 Task: In the sheet Budget Analysis ToolFont size of heading  18 Font style of dataoswald 'Font size of data '9 Alignment of headline & dataAlign center.   Fill color in heading, Red Font color of dataIn the sheet   Pinnacle Sales log   book
Action: Mouse moved to (422, 183)
Screenshot: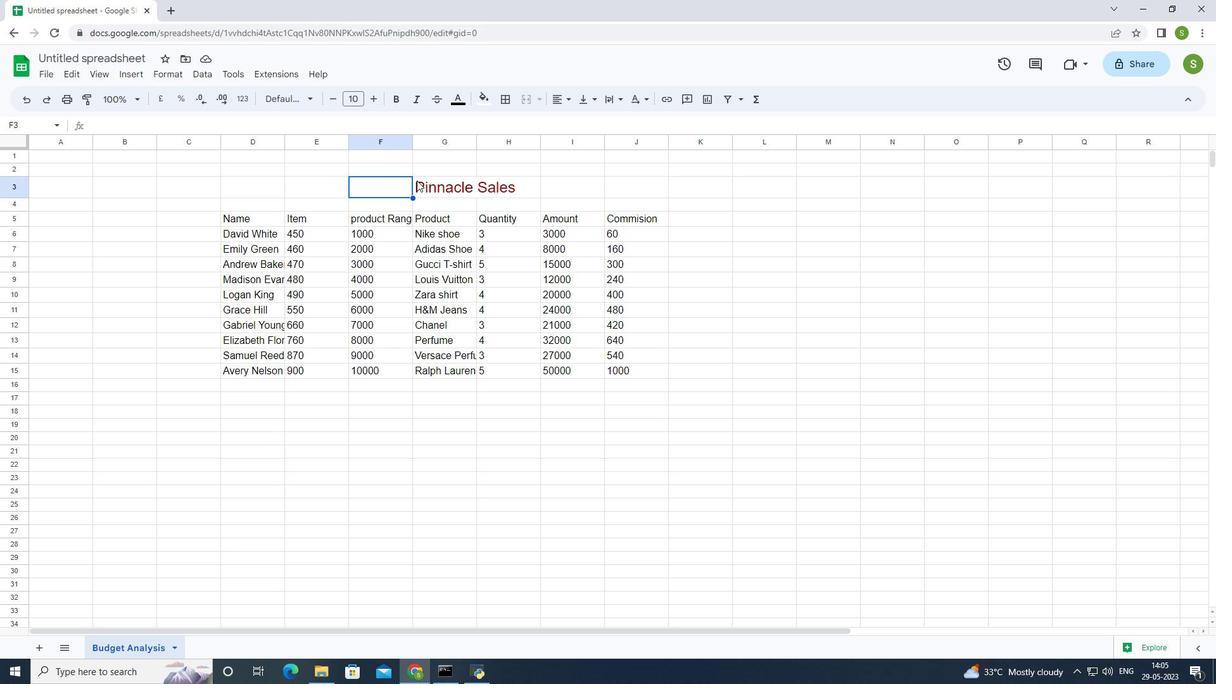 
Action: Mouse pressed left at (422, 183)
Screenshot: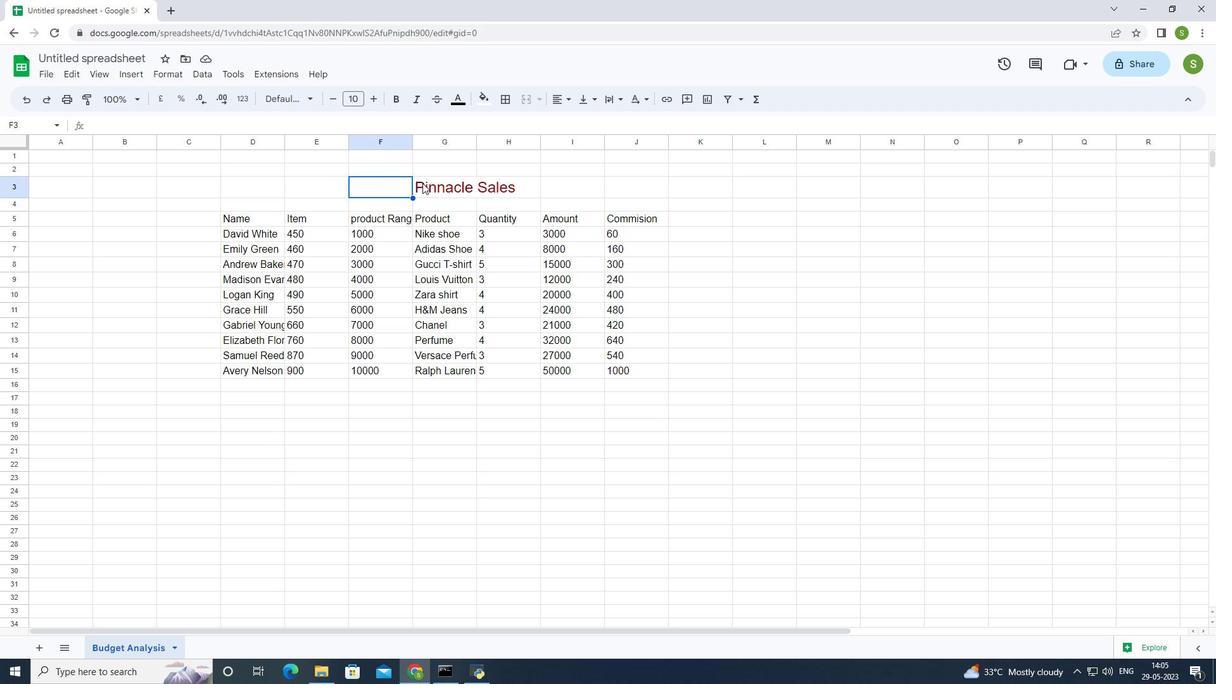 
Action: Mouse moved to (416, 178)
Screenshot: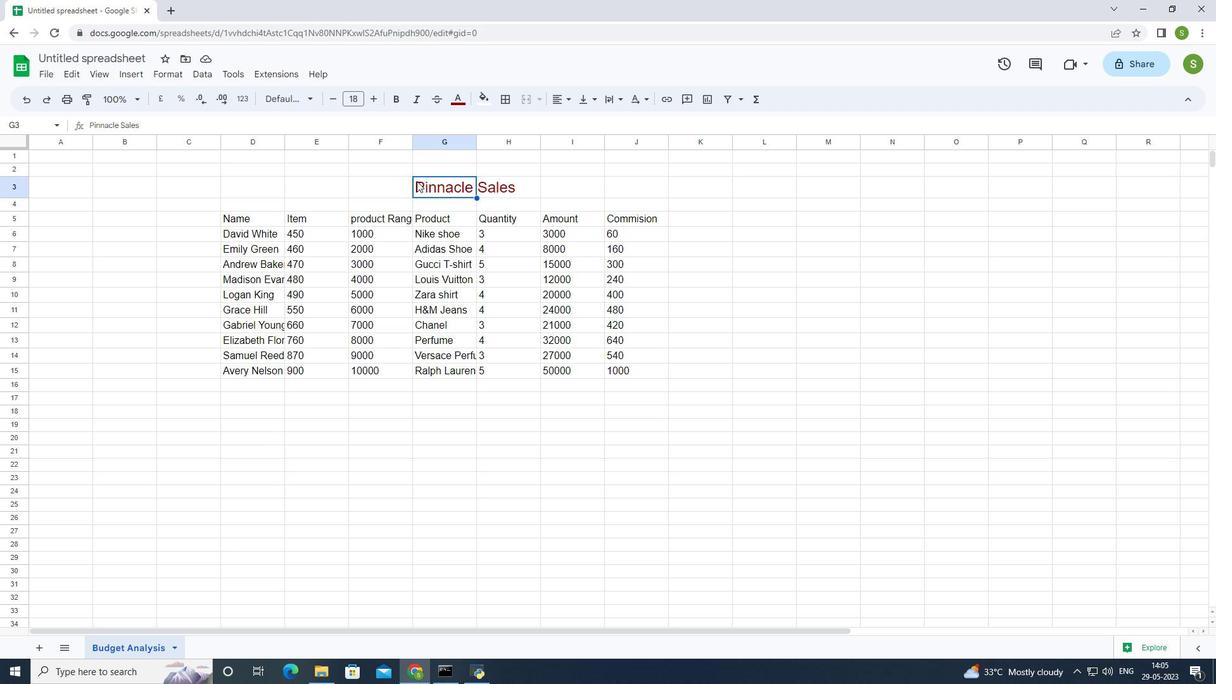 
Action: Mouse pressed left at (416, 178)
Screenshot: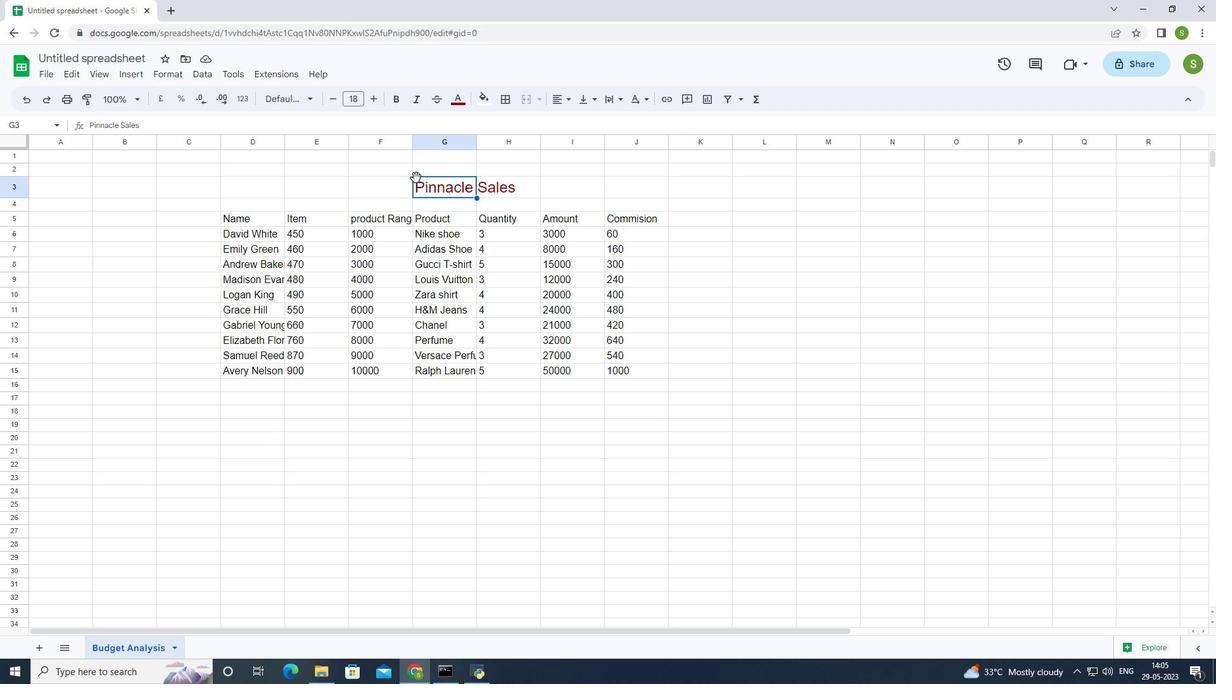 
Action: Mouse moved to (468, 190)
Screenshot: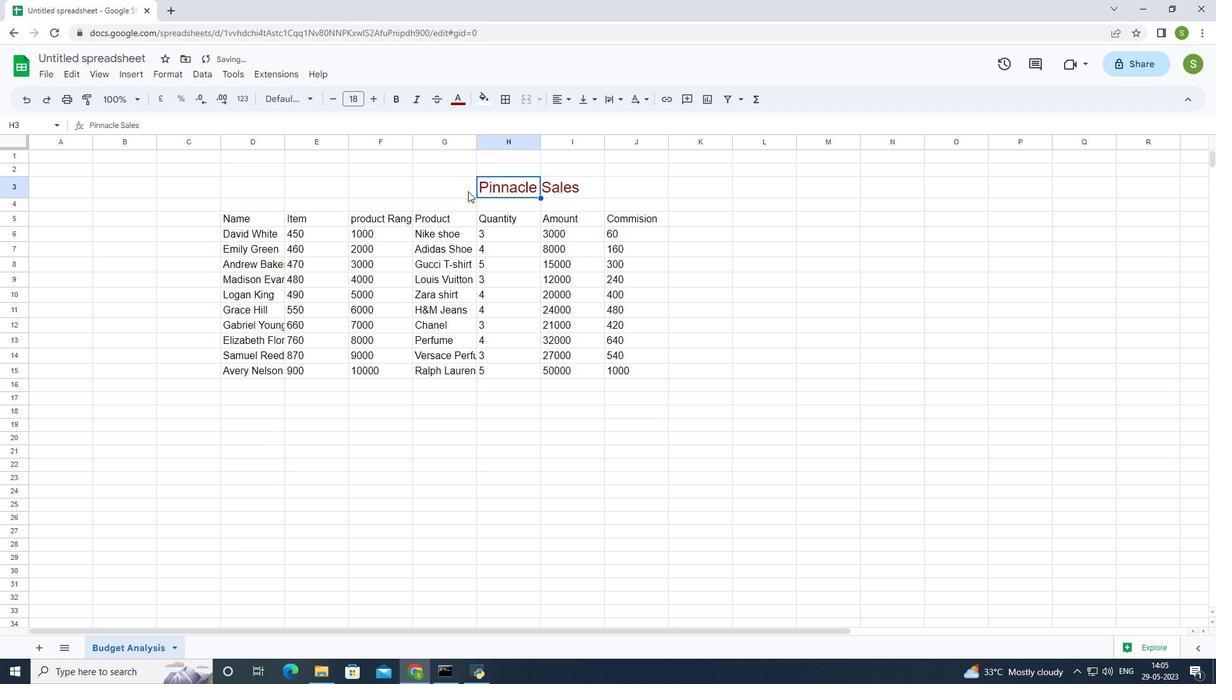 
Action: Key pressed ctrl+Z
Screenshot: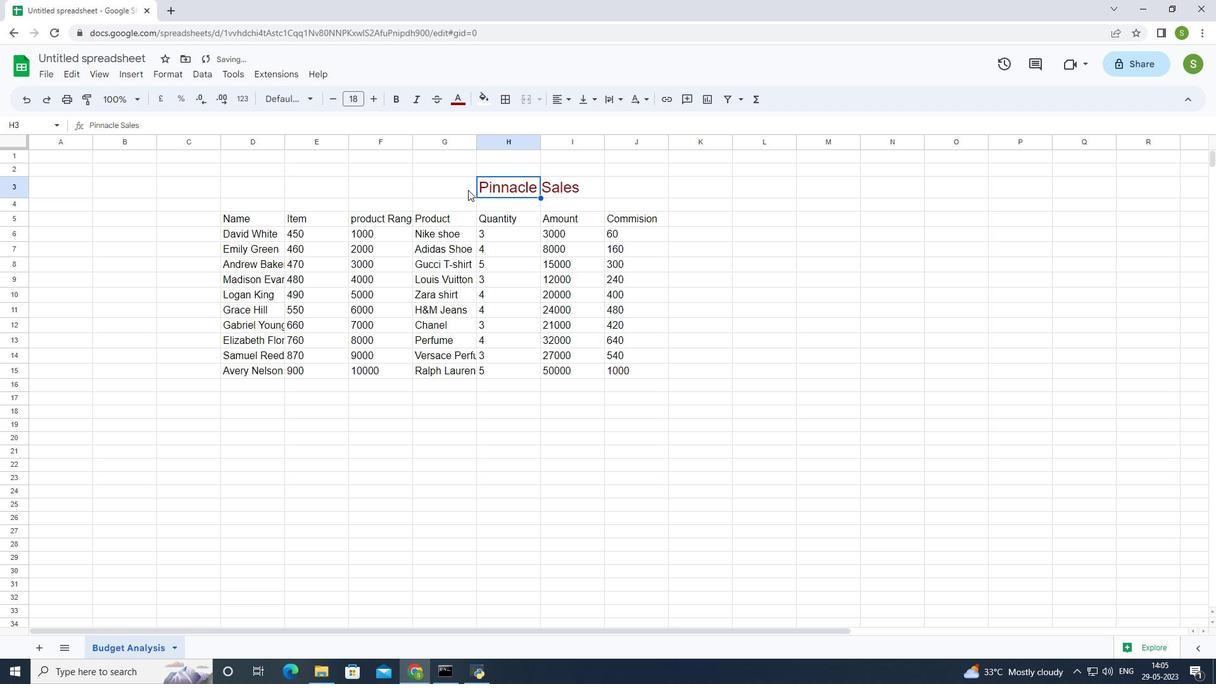 
Action: Mouse moved to (415, 177)
Screenshot: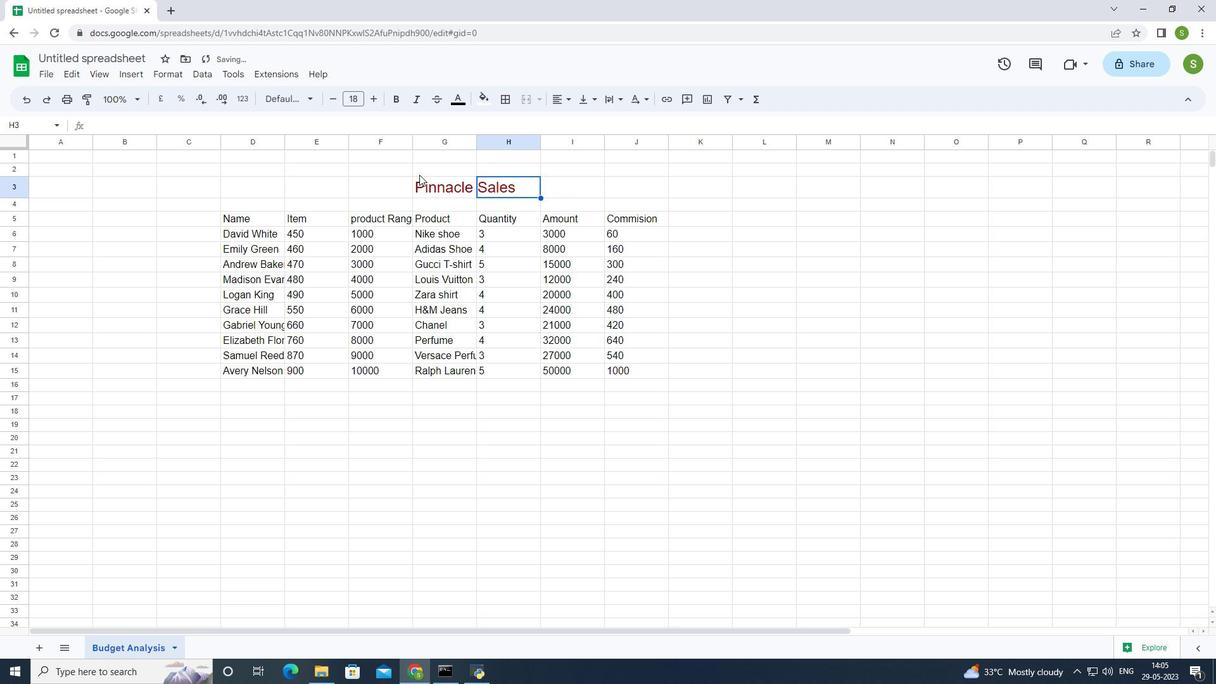 
Action: Mouse pressed left at (415, 177)
Screenshot: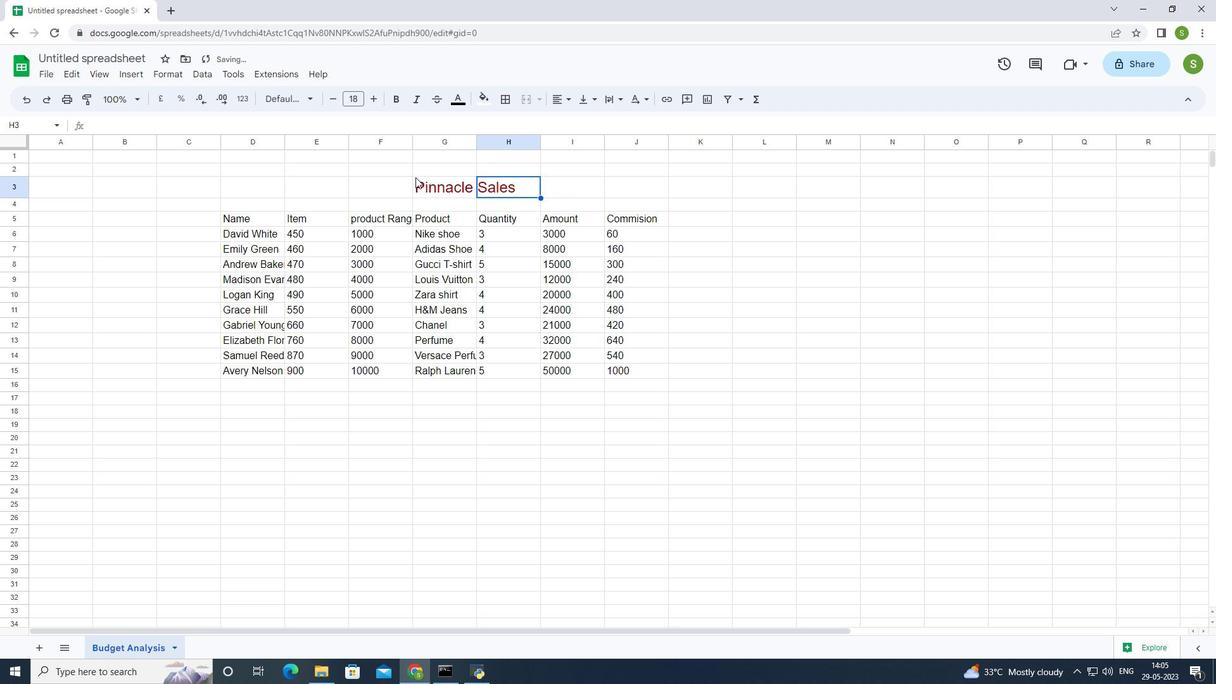 
Action: Mouse moved to (416, 179)
Screenshot: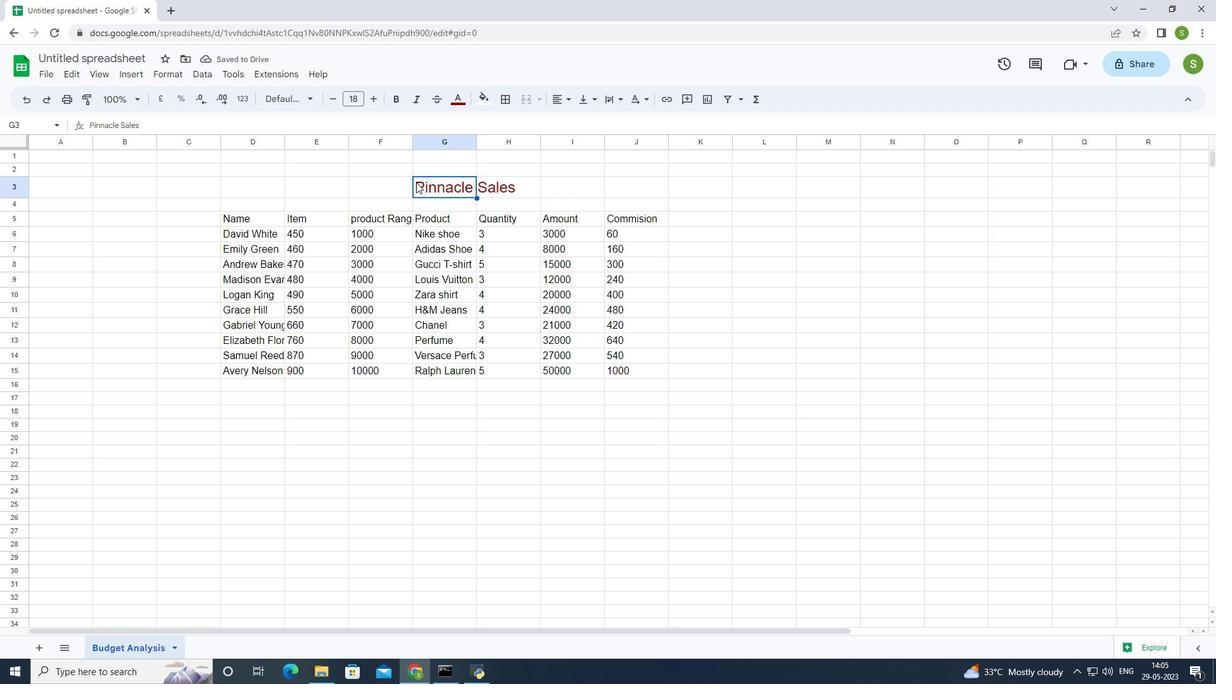 
Action: Mouse pressed left at (416, 179)
Screenshot: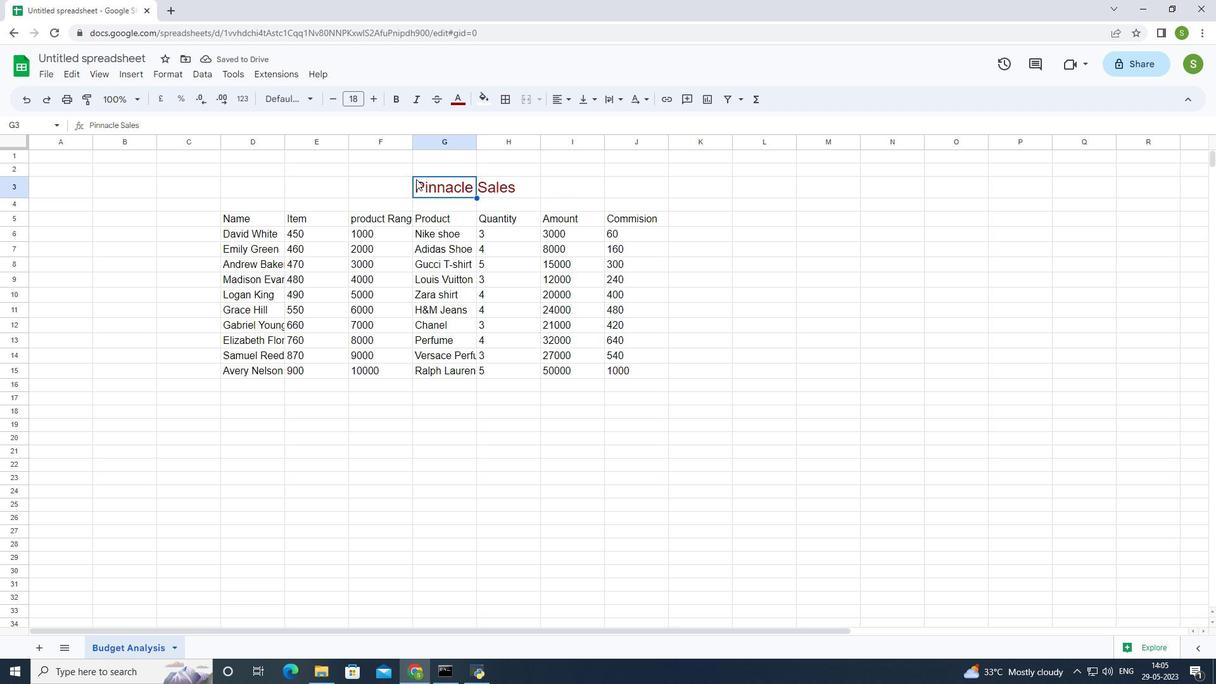 
Action: Mouse moved to (297, 103)
Screenshot: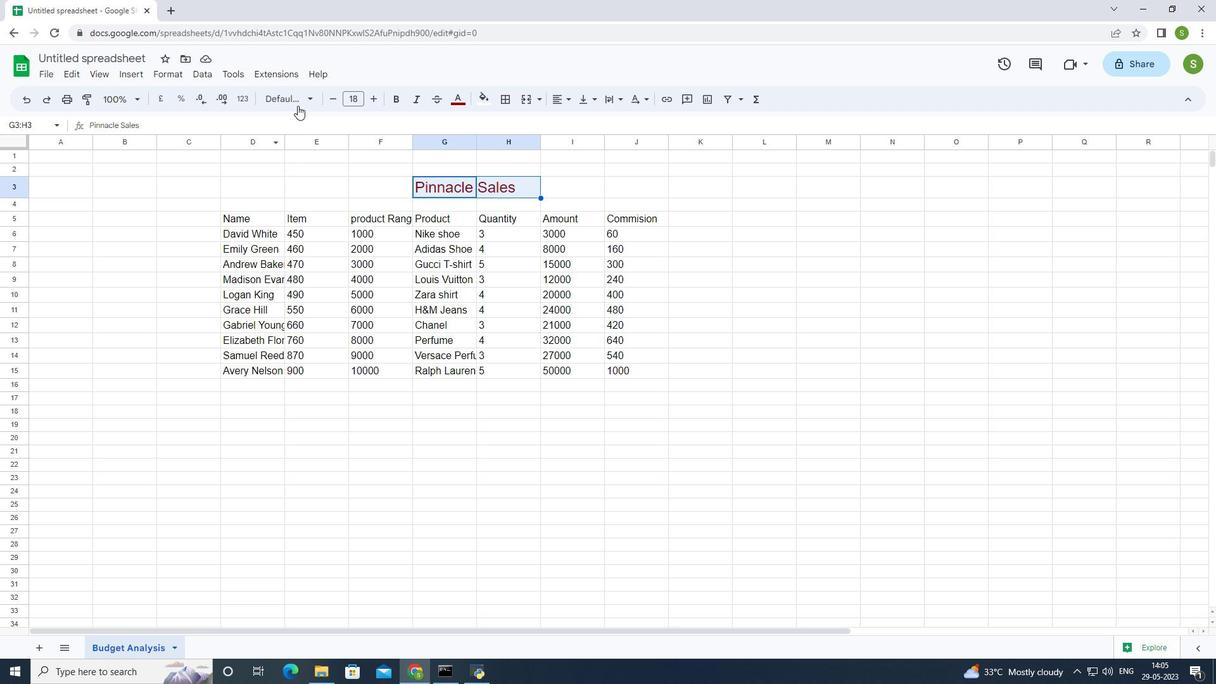 
Action: Mouse pressed left at (297, 103)
Screenshot: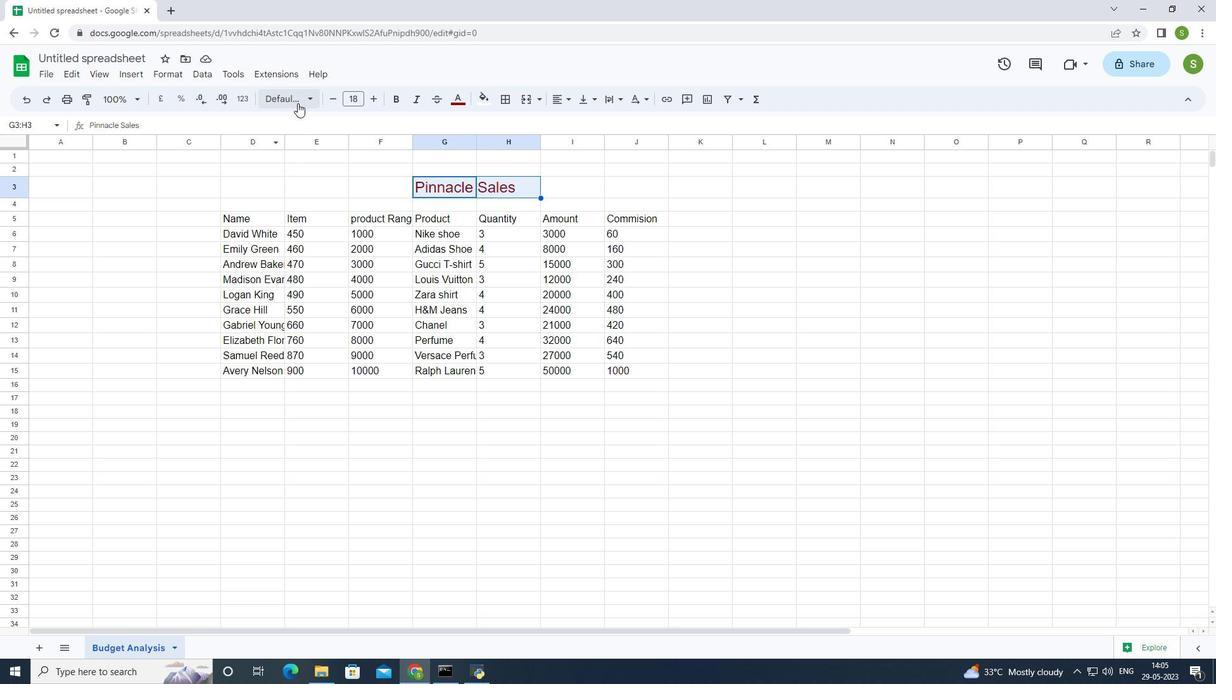 
Action: Mouse moved to (314, 122)
Screenshot: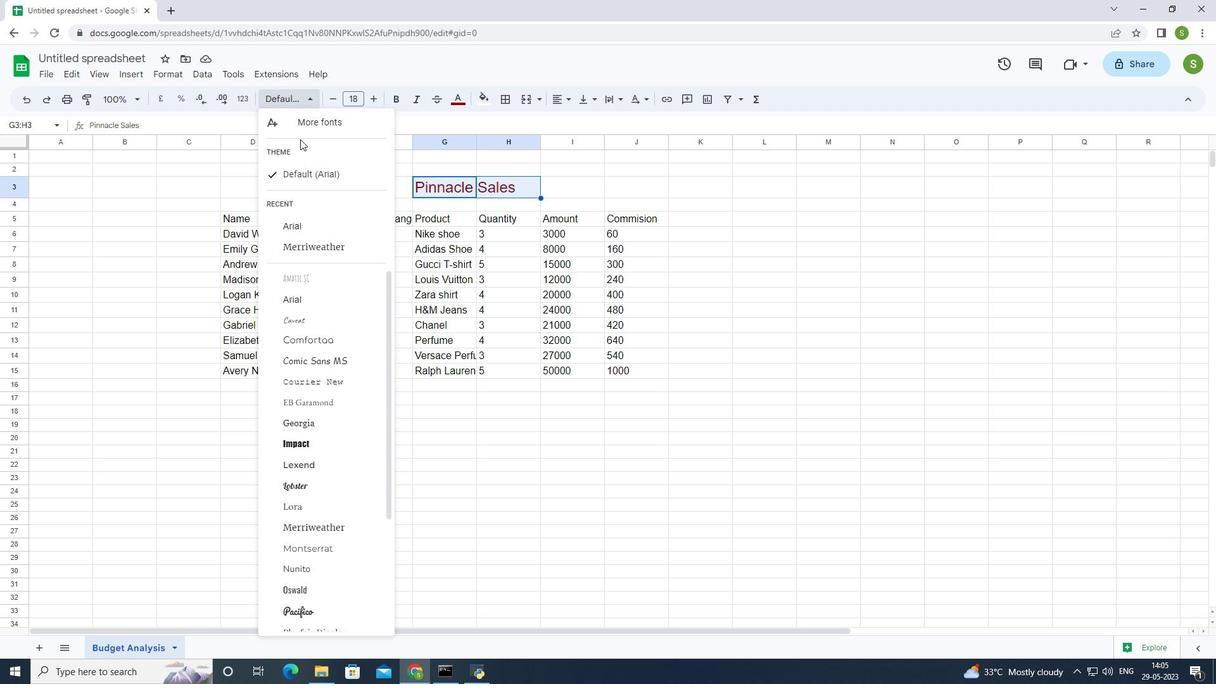 
Action: Mouse pressed left at (314, 122)
Screenshot: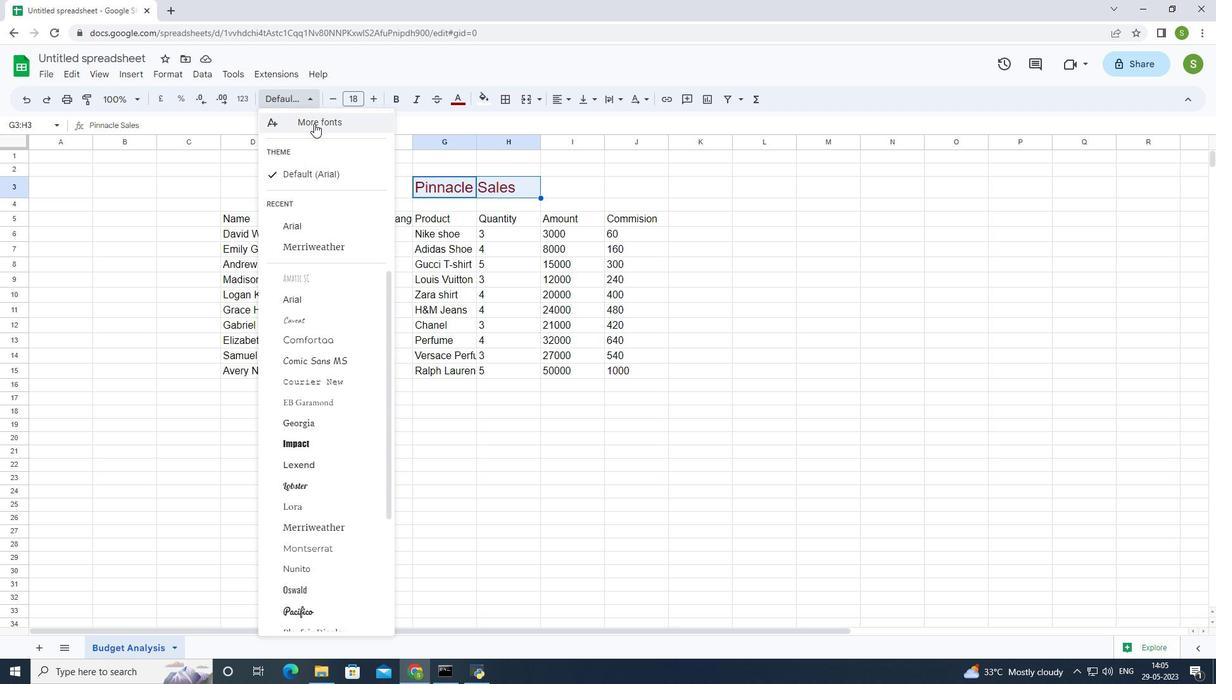 
Action: Mouse moved to (396, 199)
Screenshot: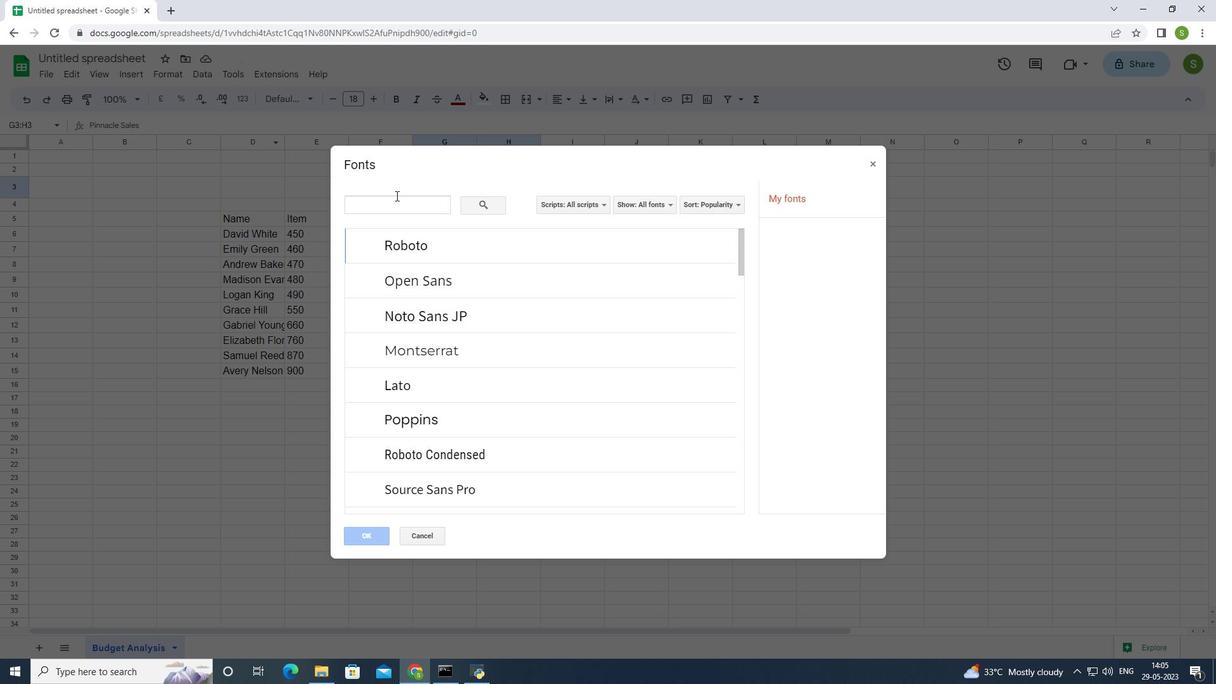
Action: Mouse pressed left at (396, 199)
Screenshot: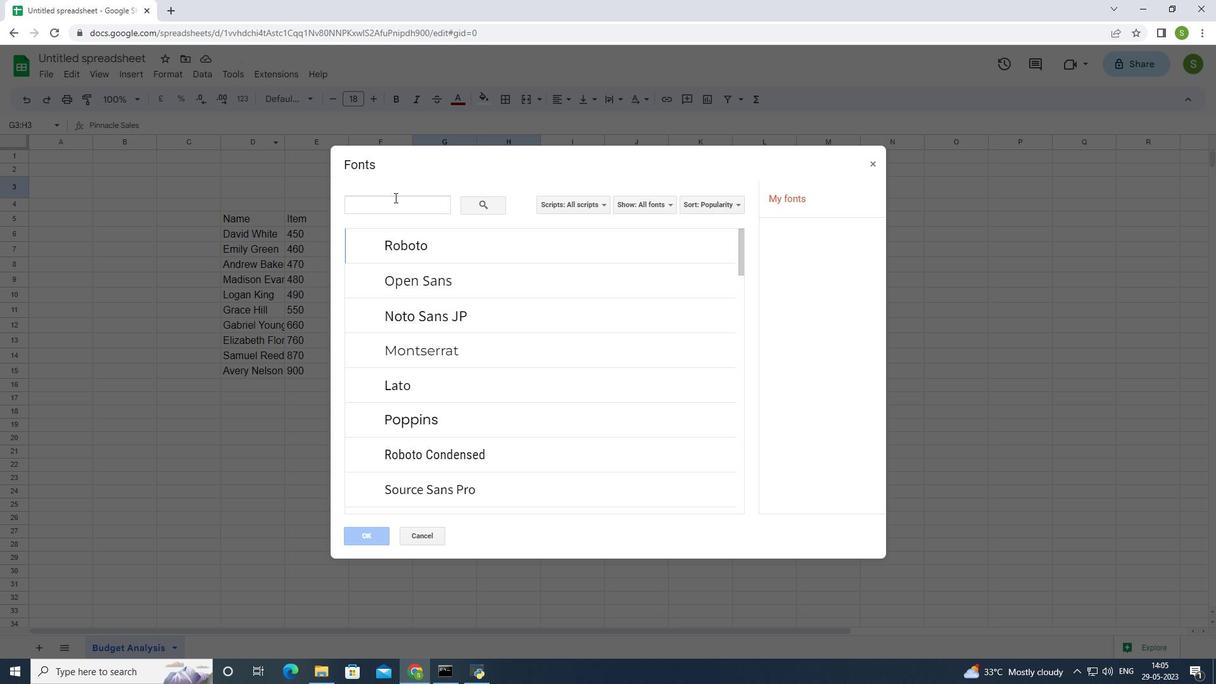 
Action: Mouse moved to (397, 199)
Screenshot: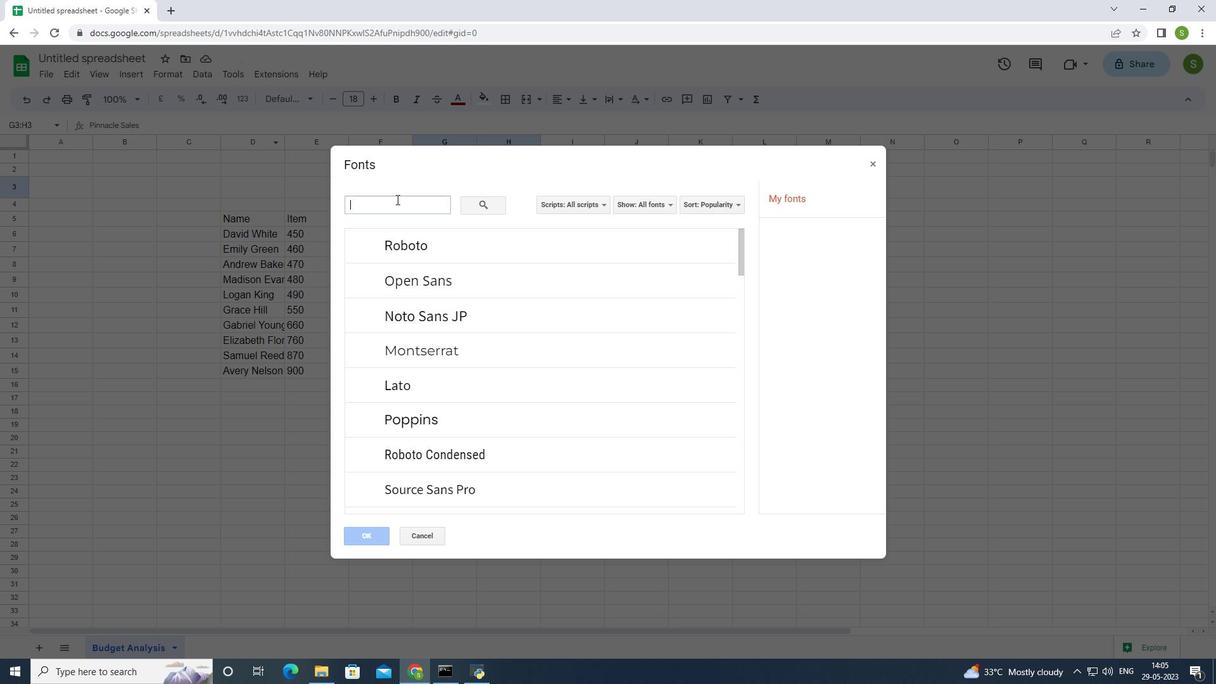 
Action: Key pressed dataoswald<Key.enter>
Screenshot: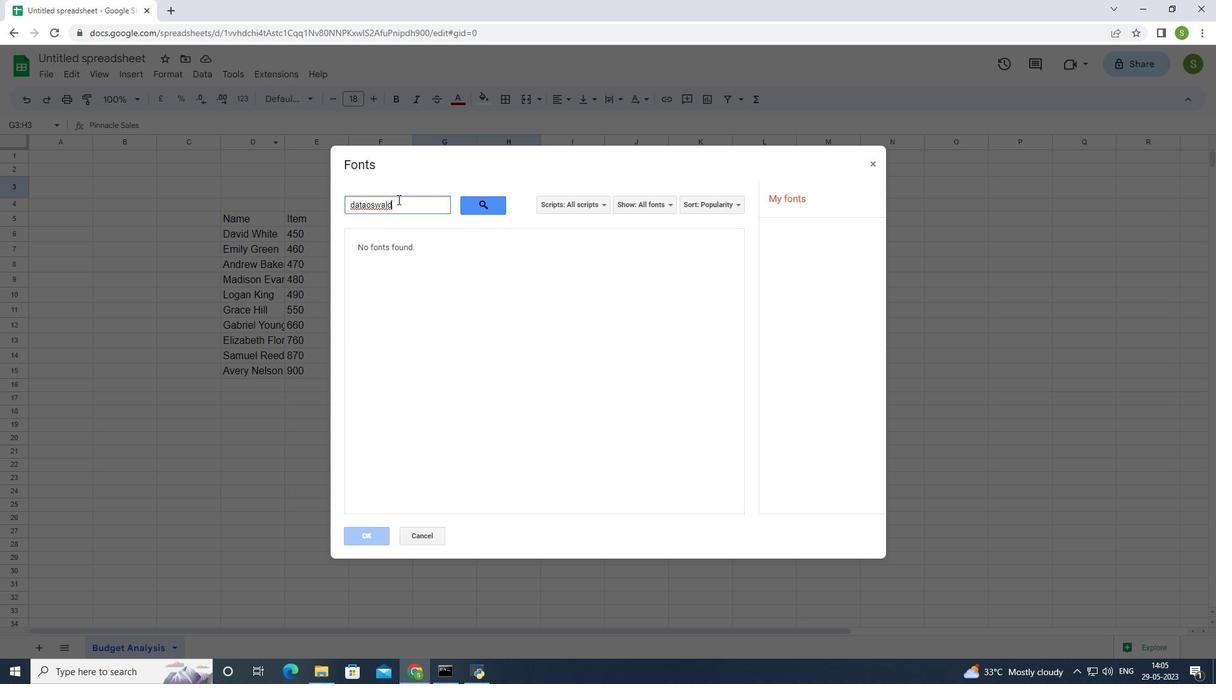 
Action: Mouse moved to (873, 160)
Screenshot: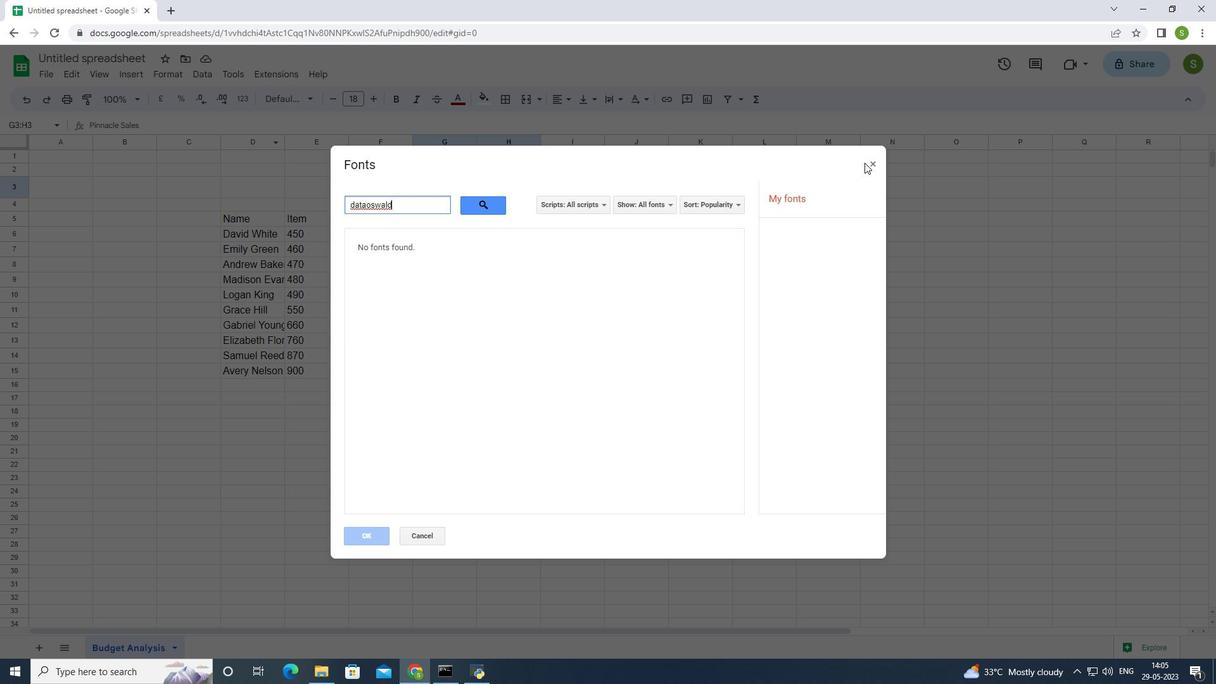 
Action: Mouse pressed left at (873, 160)
Screenshot: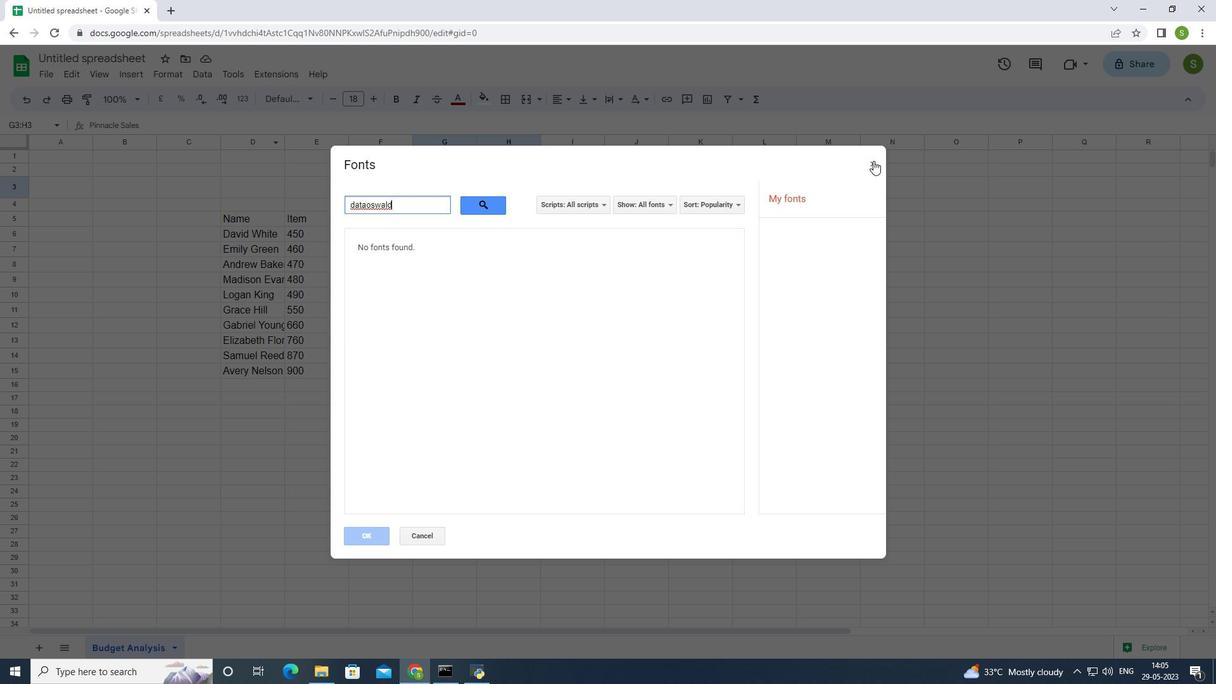 
Action: Mouse moved to (231, 215)
Screenshot: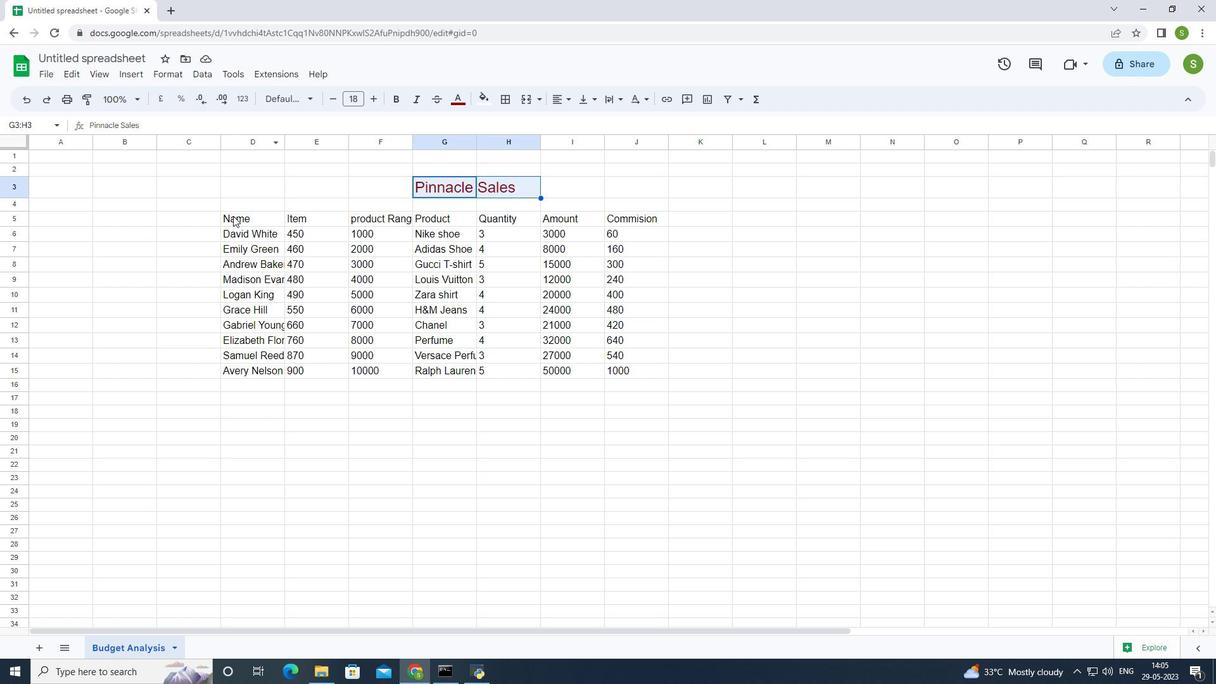 
Action: Mouse pressed left at (231, 215)
Screenshot: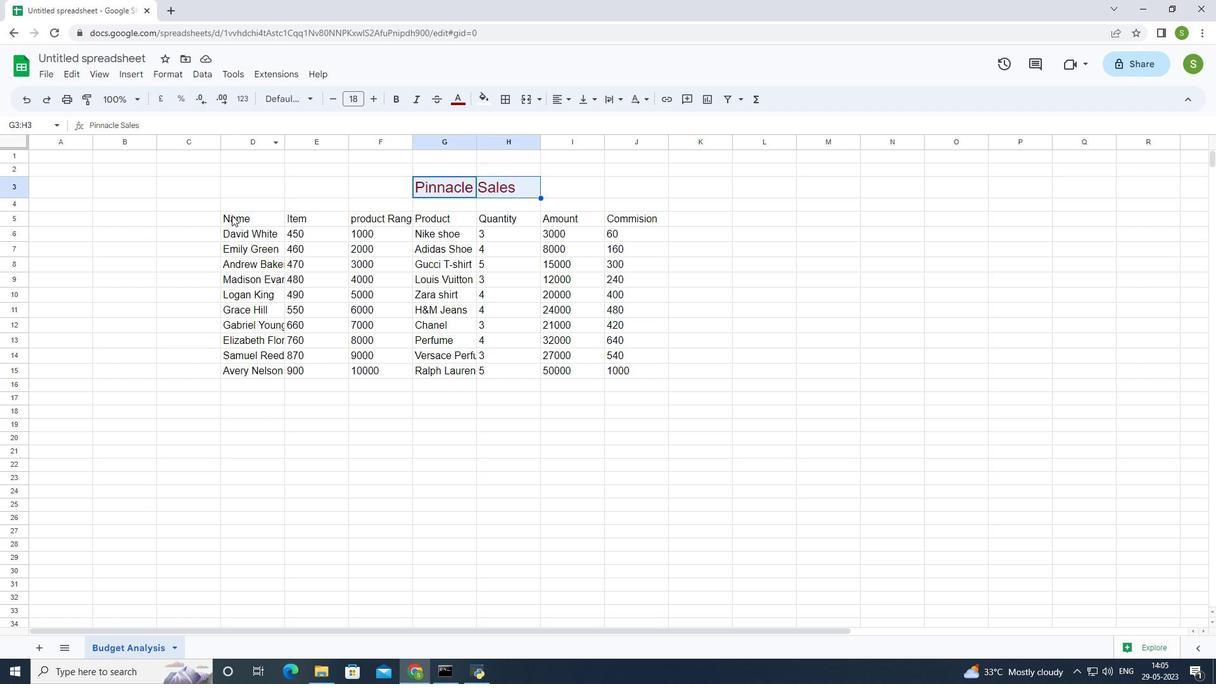 
Action: Mouse moved to (334, 100)
Screenshot: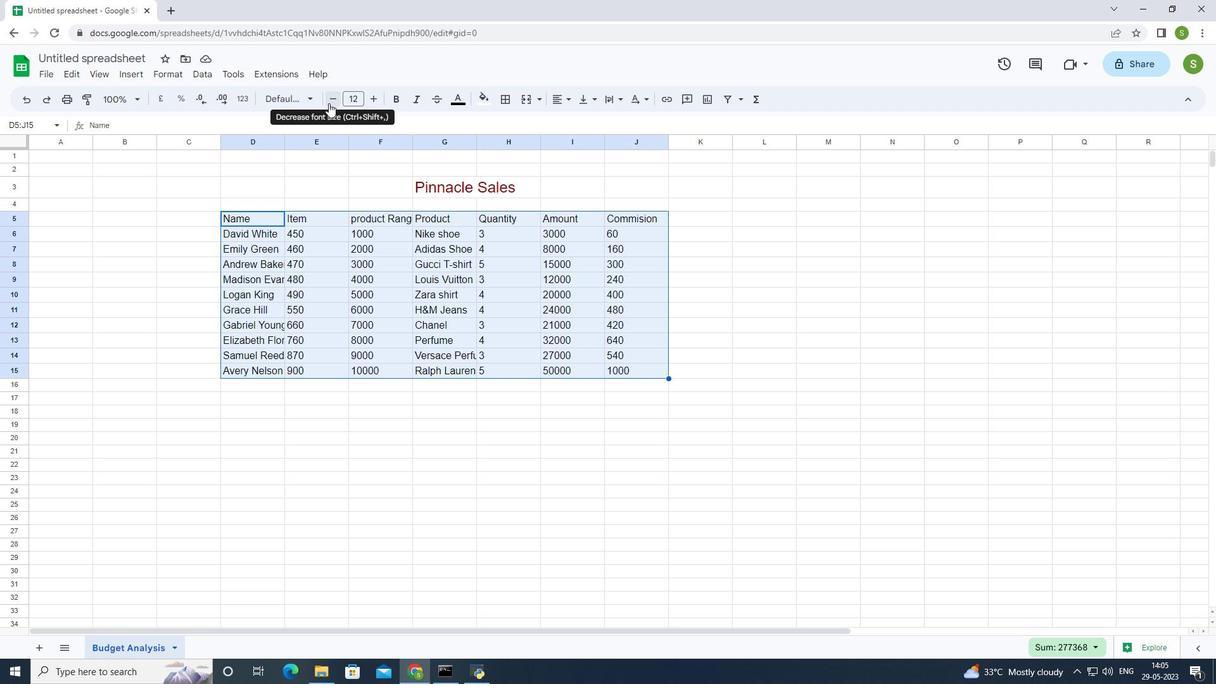 
Action: Mouse pressed left at (334, 100)
Screenshot: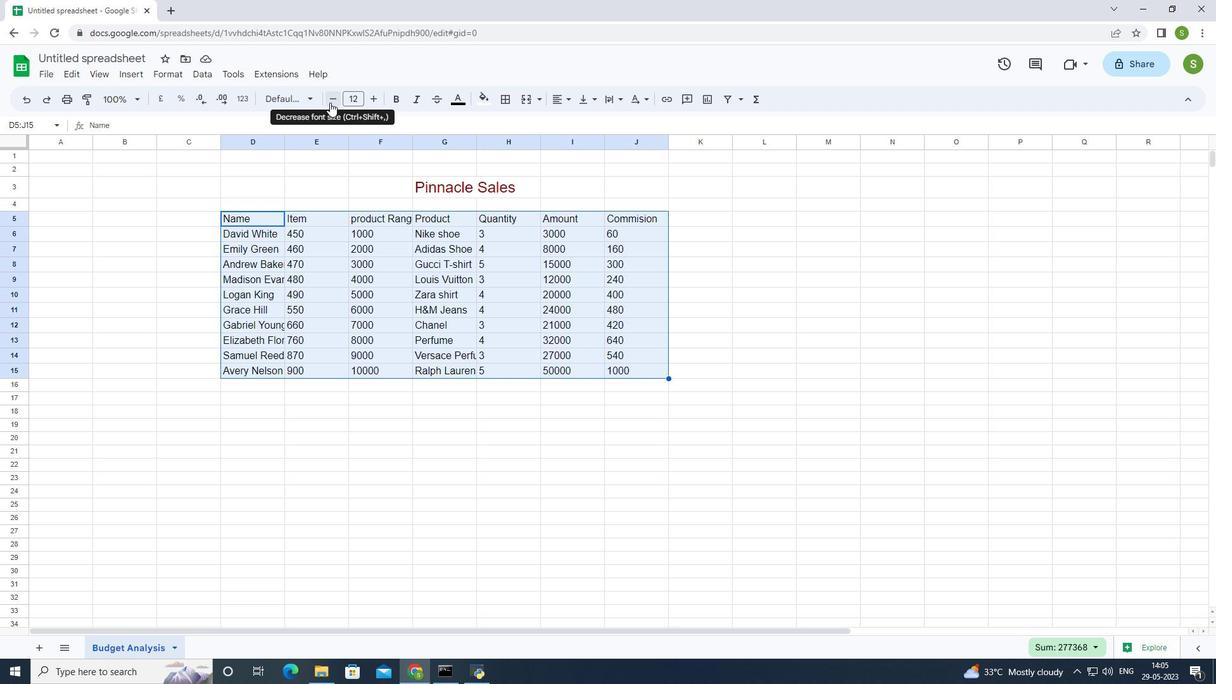 
Action: Mouse pressed left at (334, 100)
Screenshot: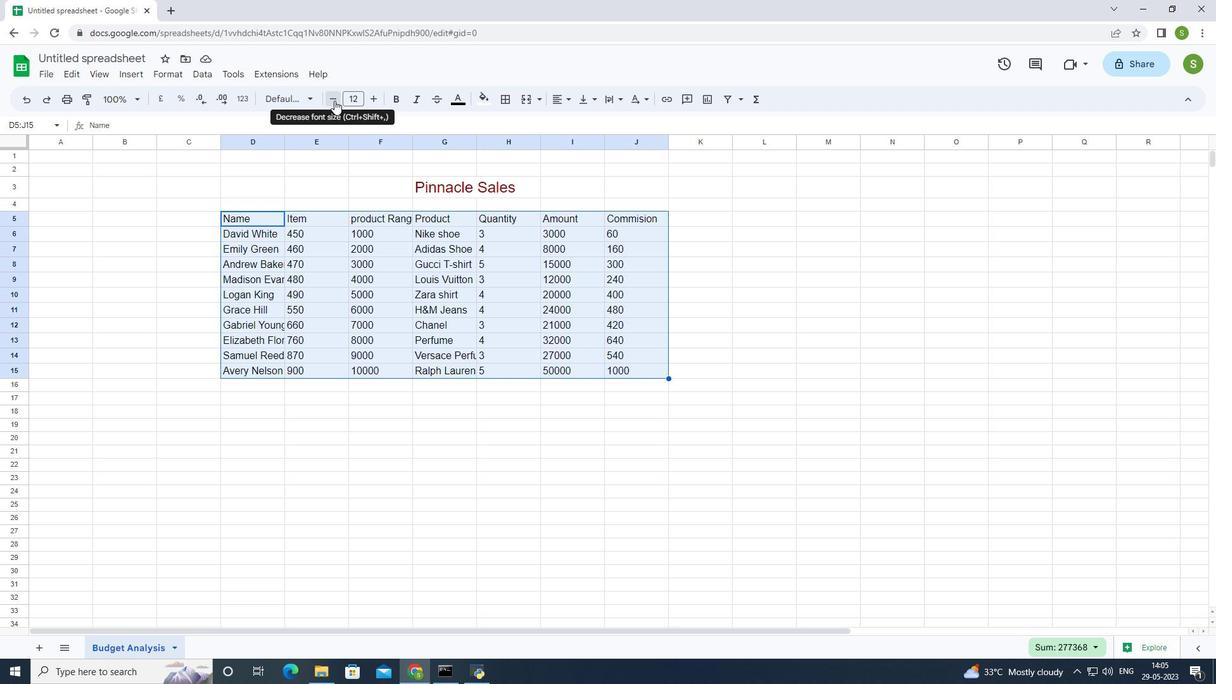 
Action: Mouse pressed left at (334, 100)
Screenshot: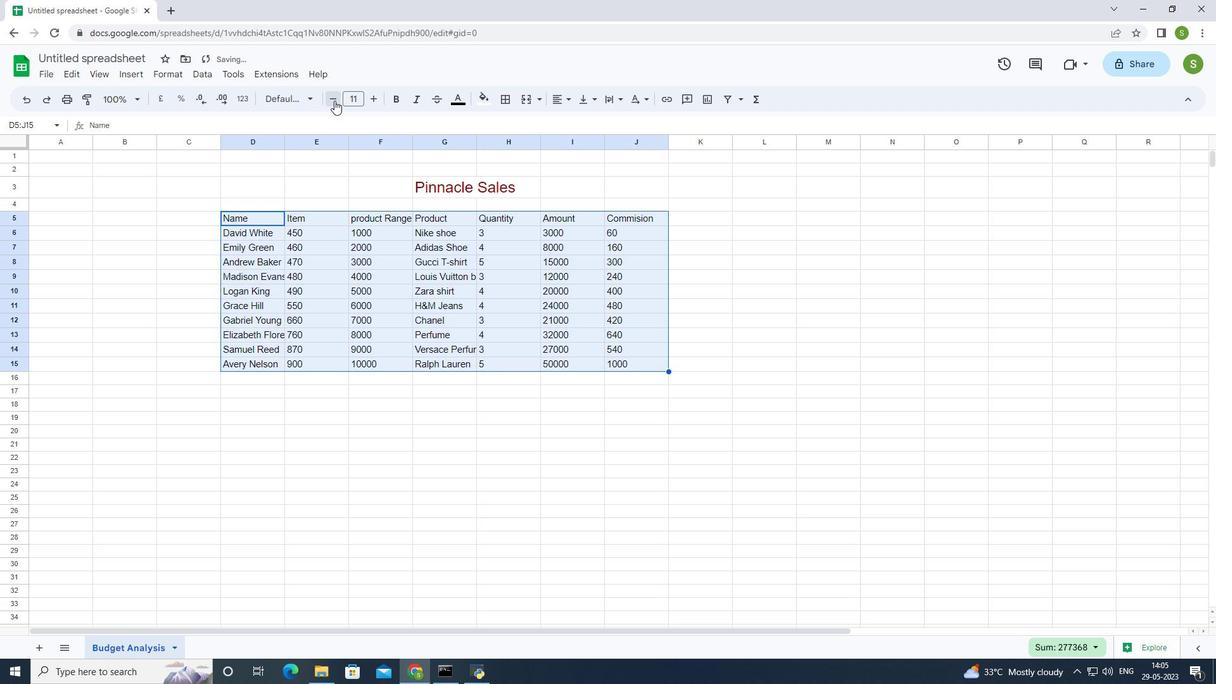 
Action: Mouse moved to (569, 96)
Screenshot: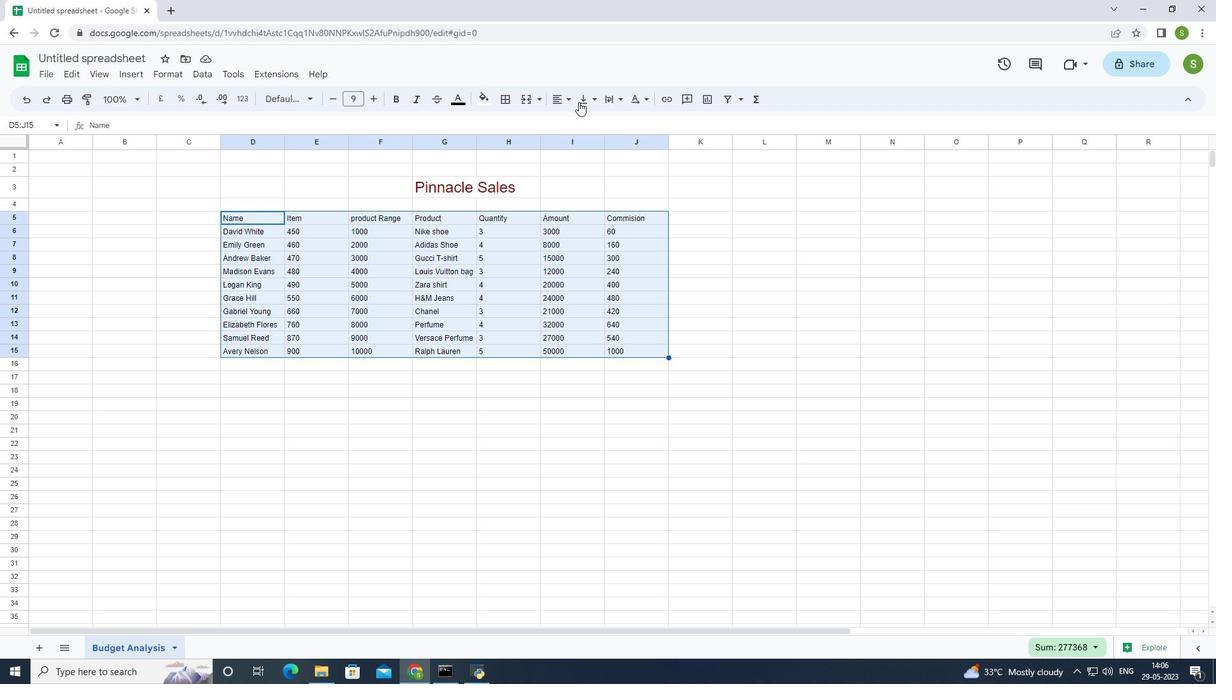 
Action: Mouse pressed left at (569, 96)
Screenshot: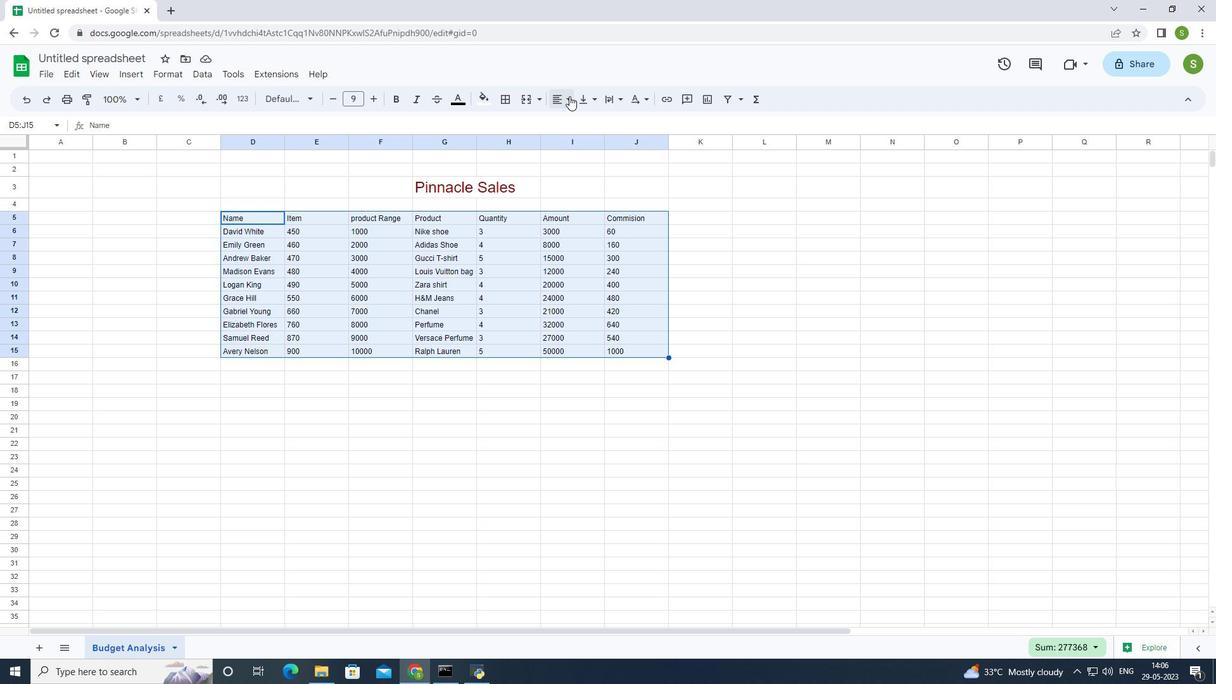 
Action: Mouse moved to (580, 125)
Screenshot: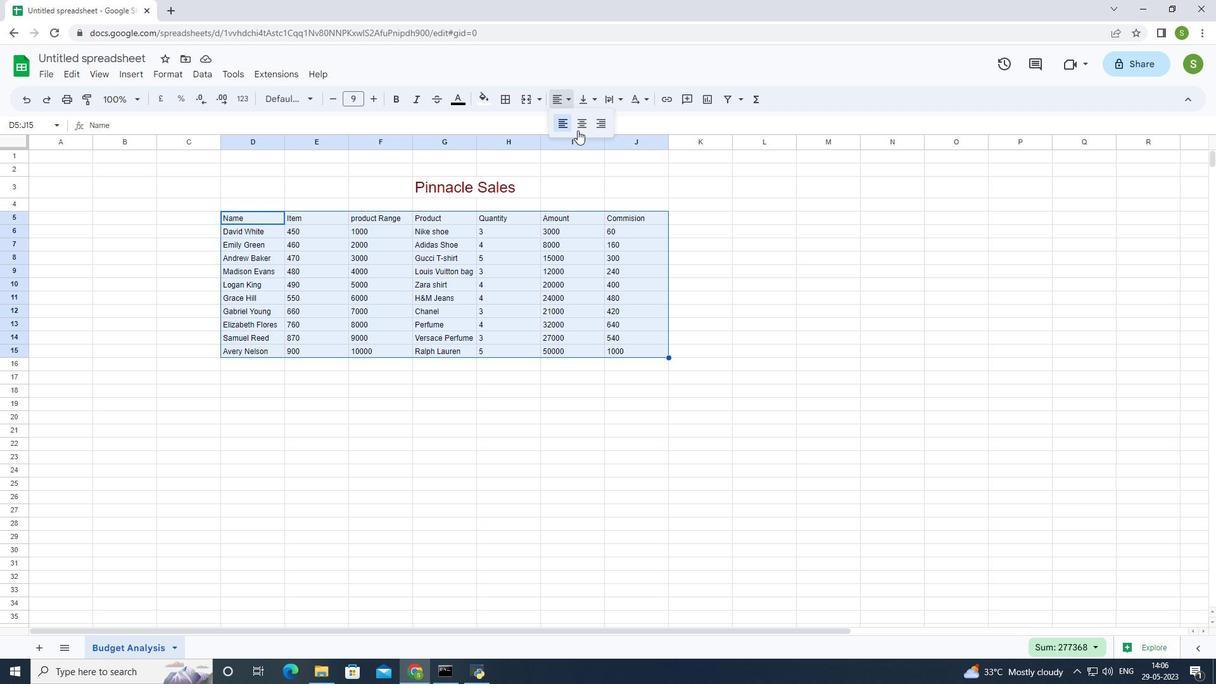
Action: Mouse pressed left at (580, 125)
Screenshot: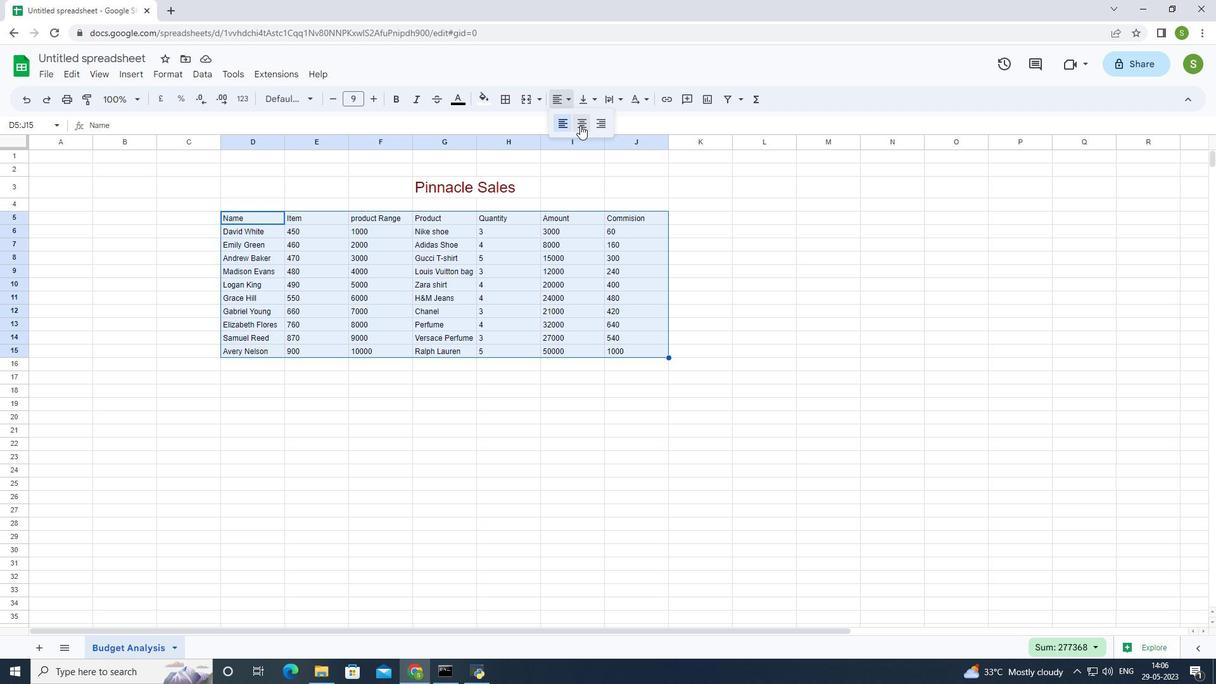 
Action: Mouse moved to (465, 430)
Screenshot: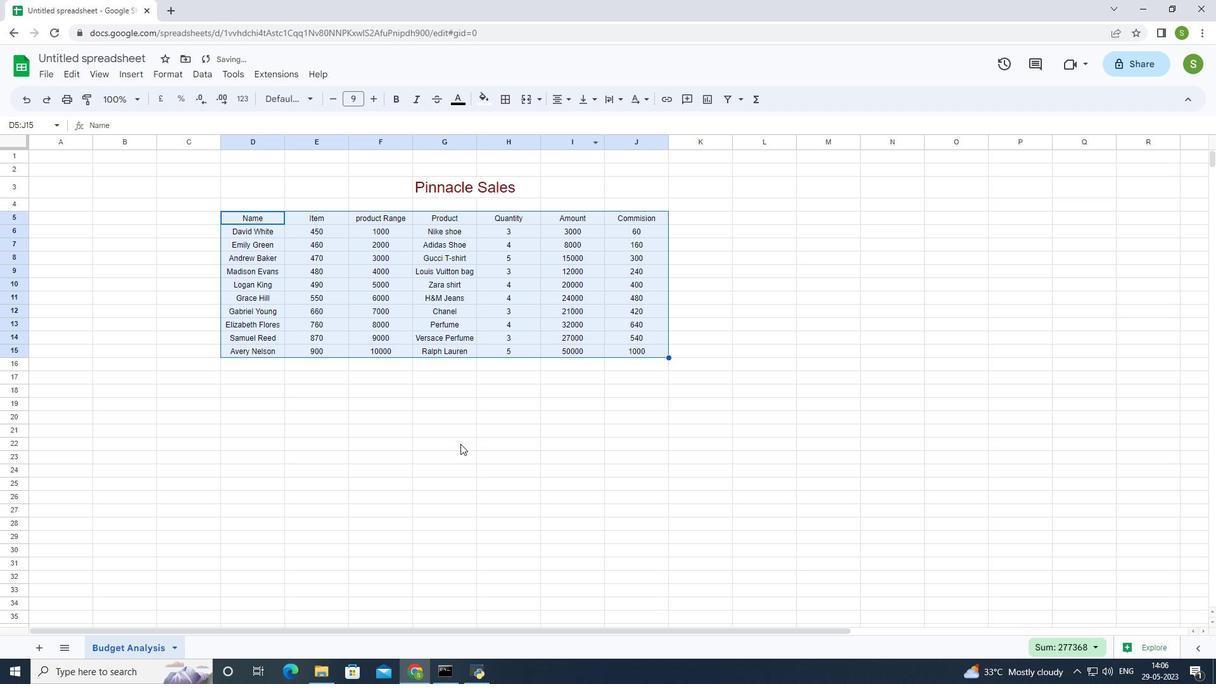 
Action: Mouse pressed left at (465, 430)
Screenshot: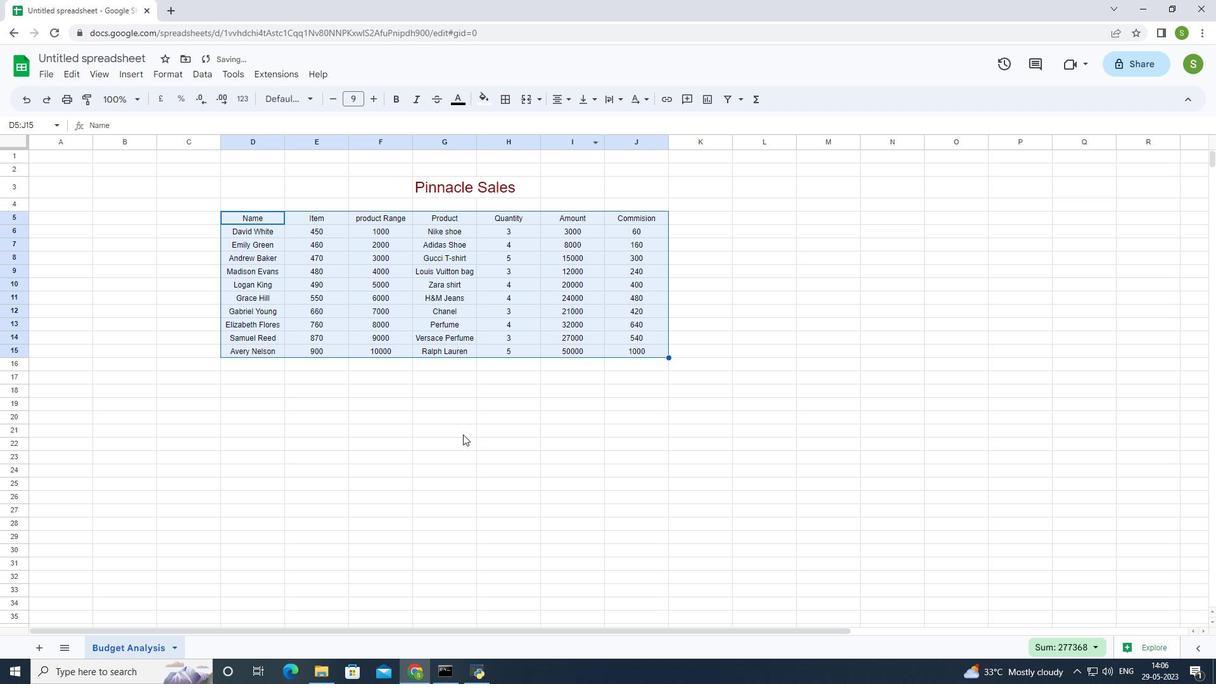 
Action: Mouse moved to (423, 186)
Screenshot: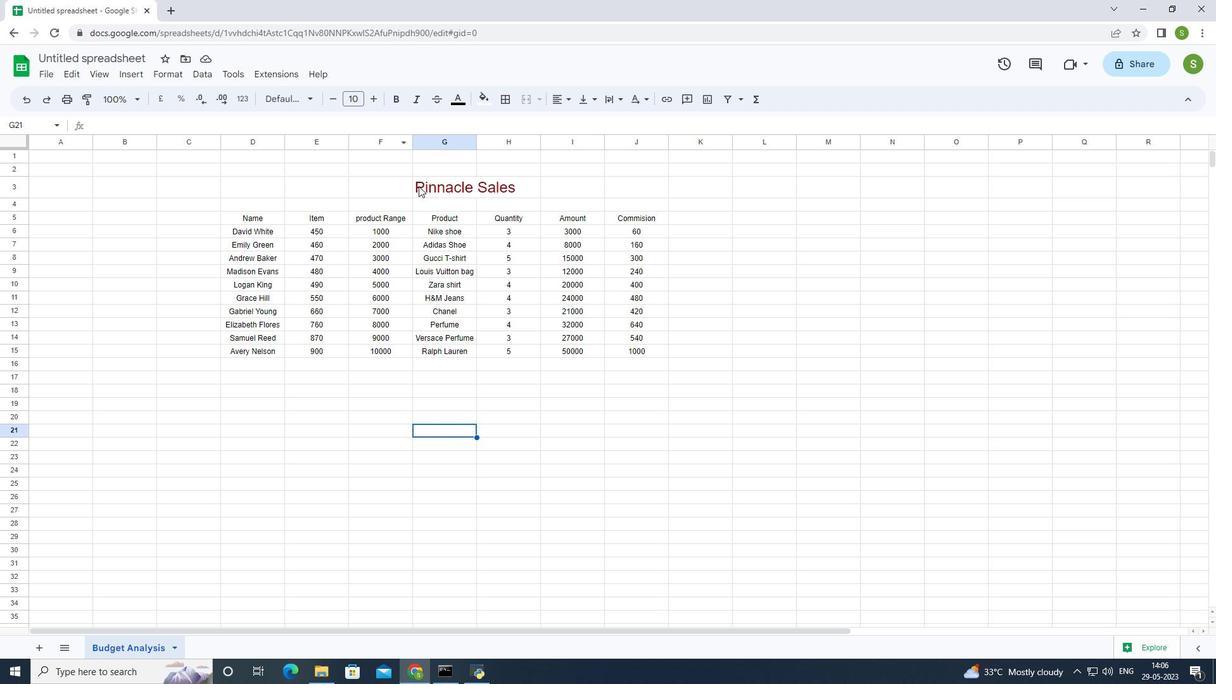 
Action: Mouse pressed left at (423, 186)
Screenshot: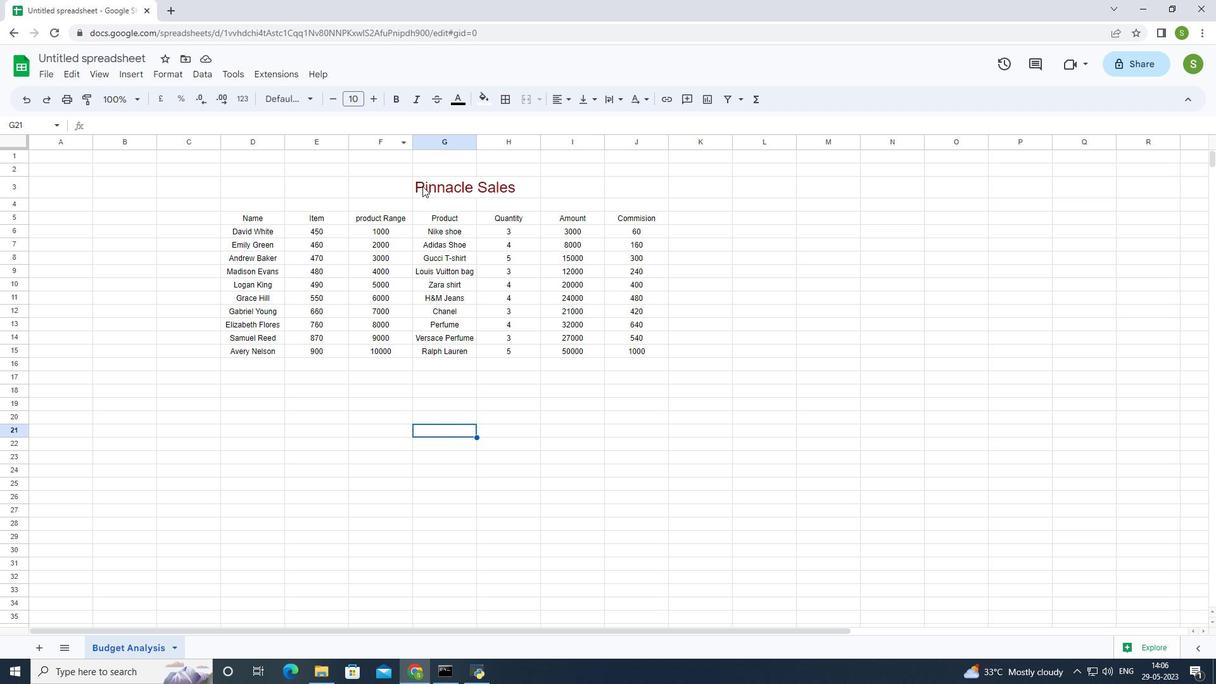 
Action: Mouse moved to (414, 179)
Screenshot: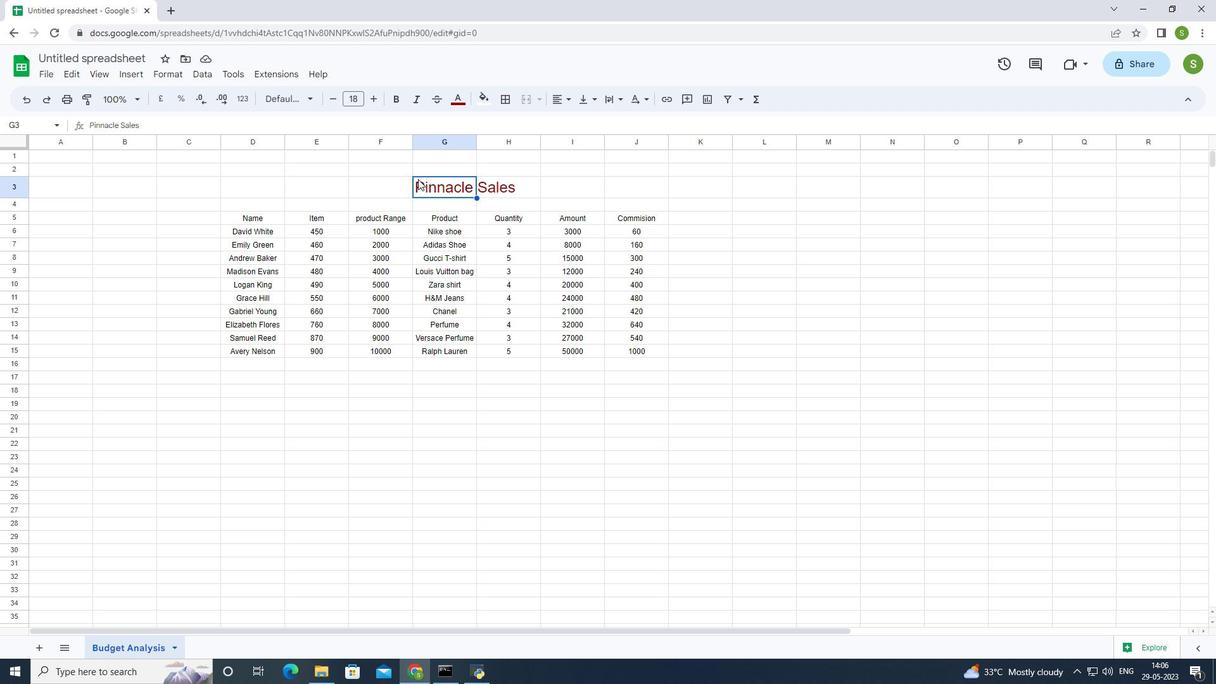 
Action: Mouse pressed left at (414, 179)
Screenshot: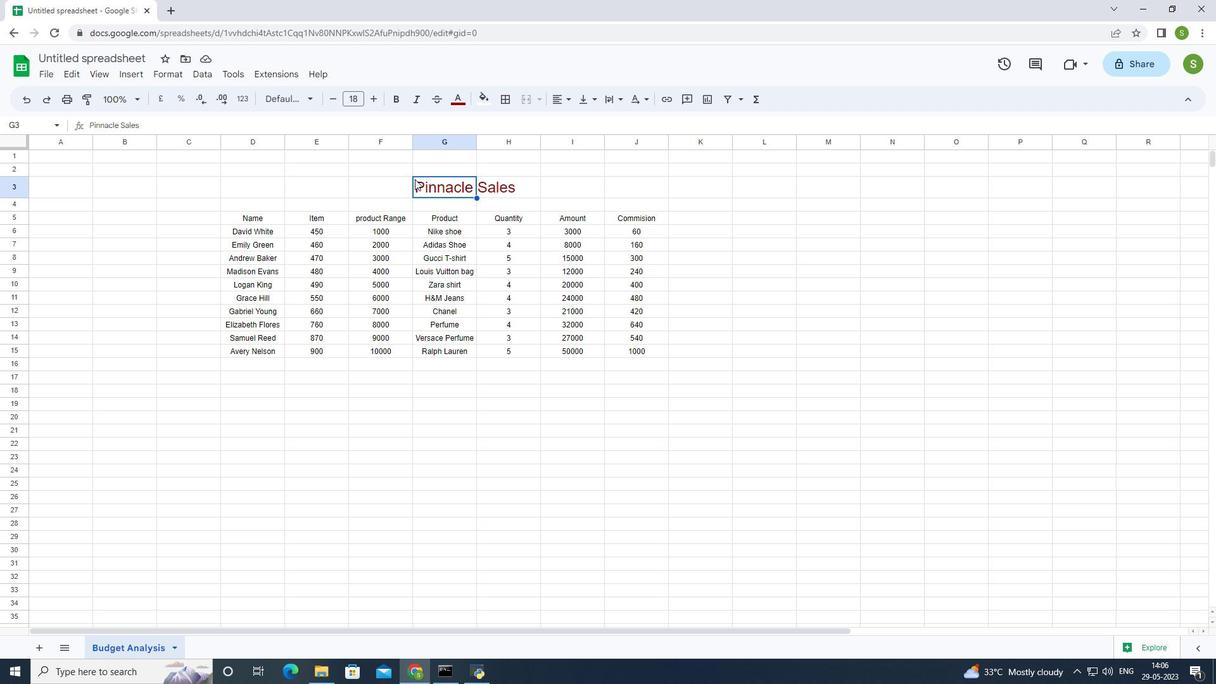 
Action: Mouse moved to (456, 93)
Screenshot: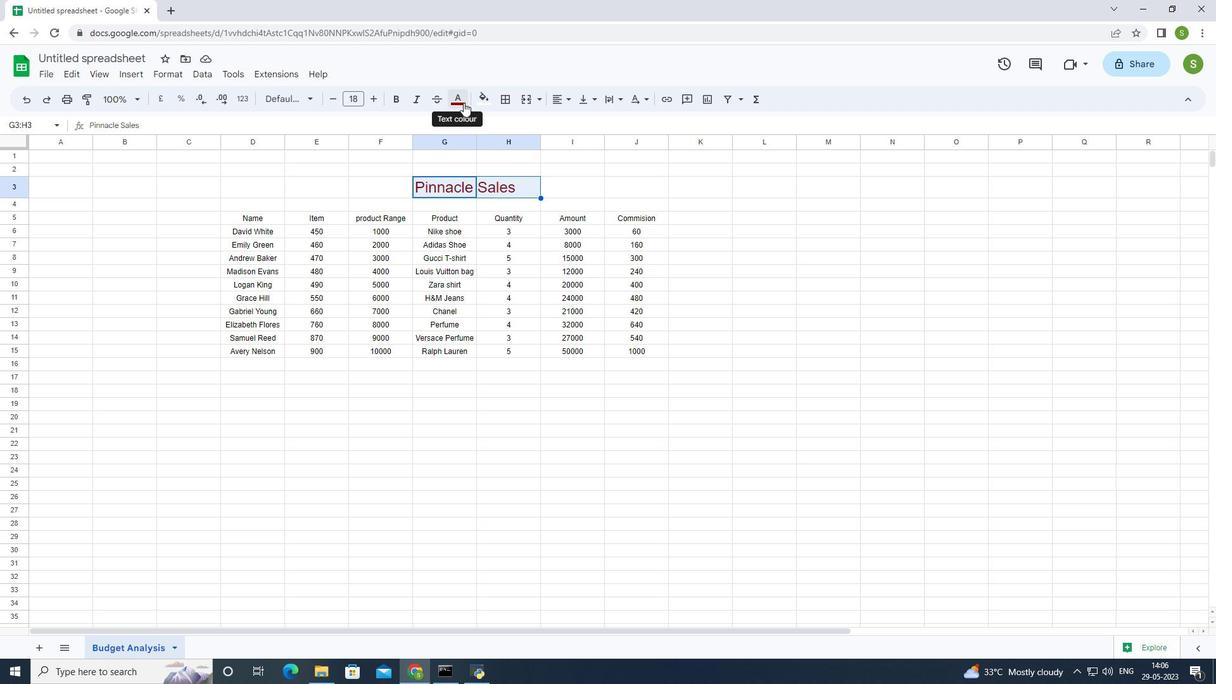 
Action: Mouse pressed left at (456, 93)
Screenshot: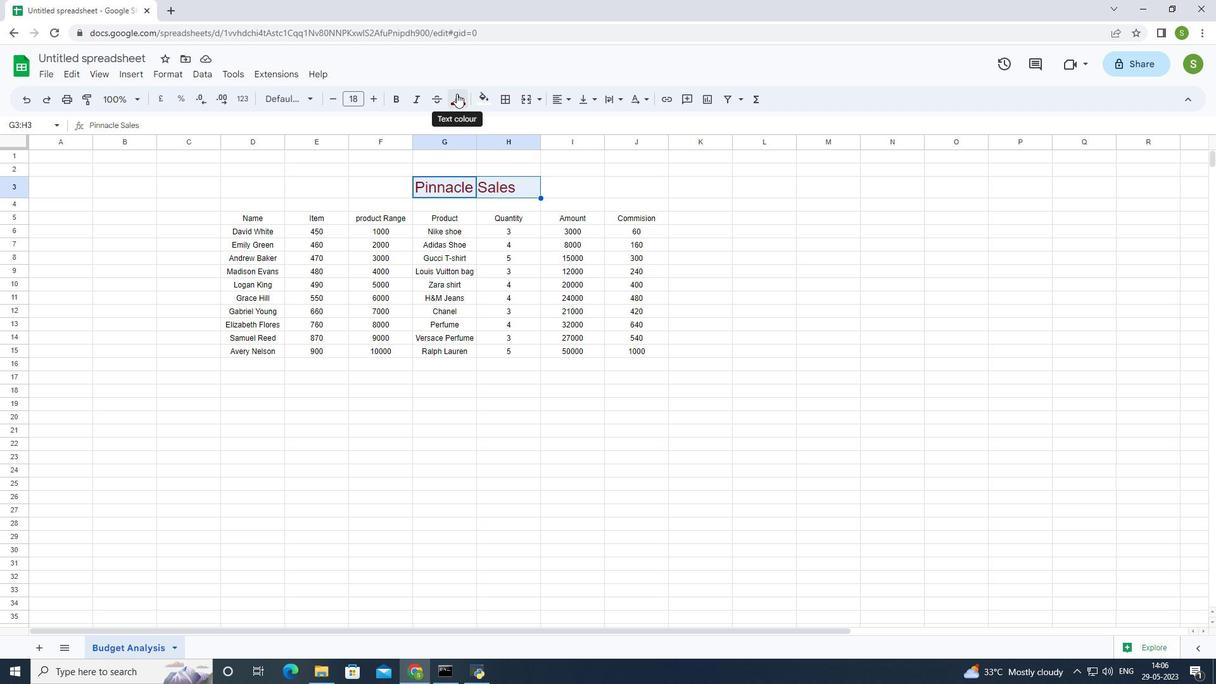 
Action: Mouse moved to (477, 156)
Screenshot: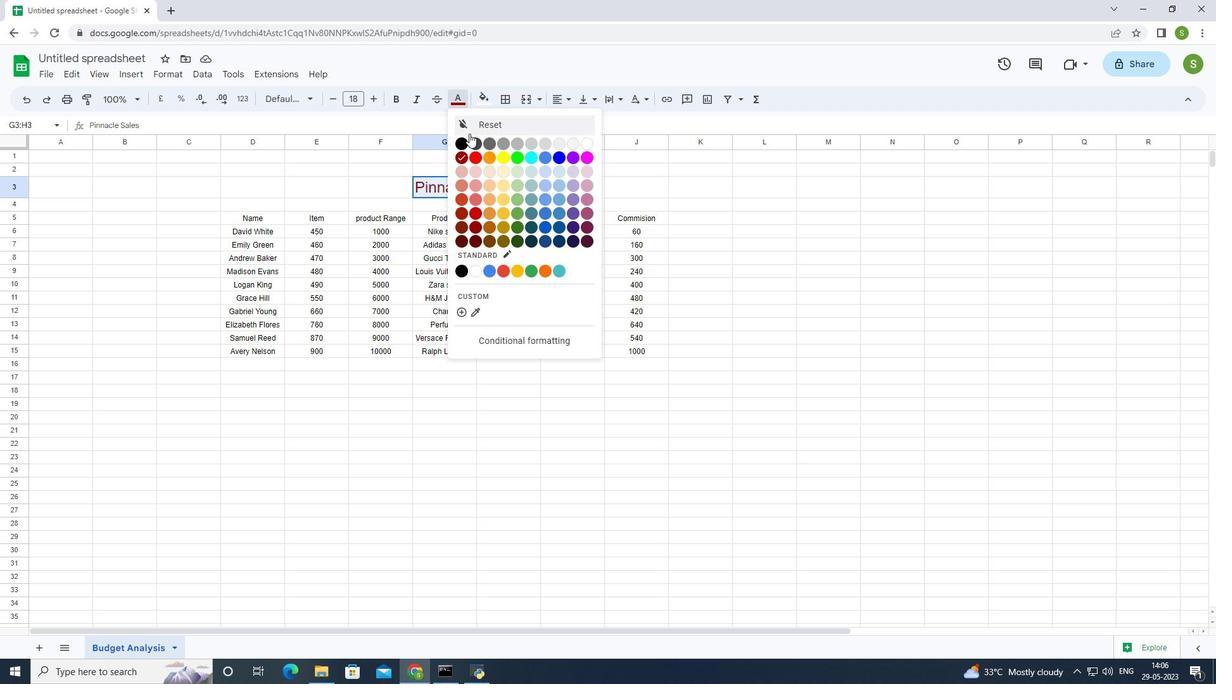 
Action: Mouse pressed left at (477, 156)
Screenshot: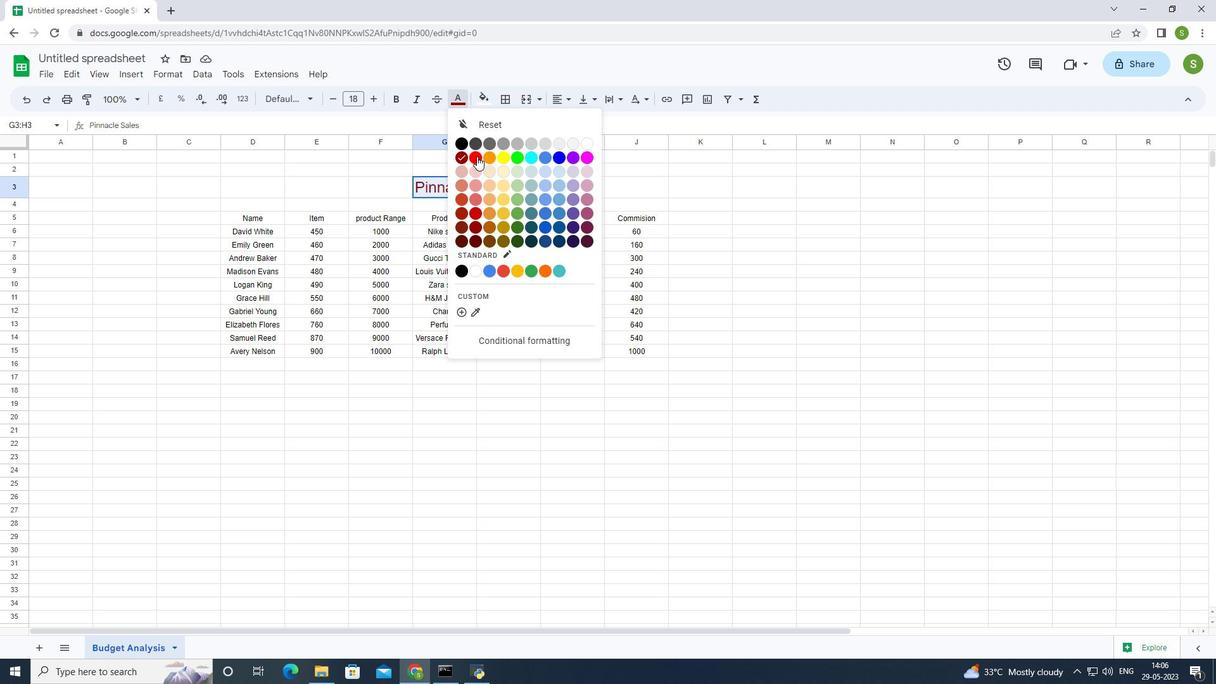 
Action: Mouse moved to (503, 510)
Screenshot: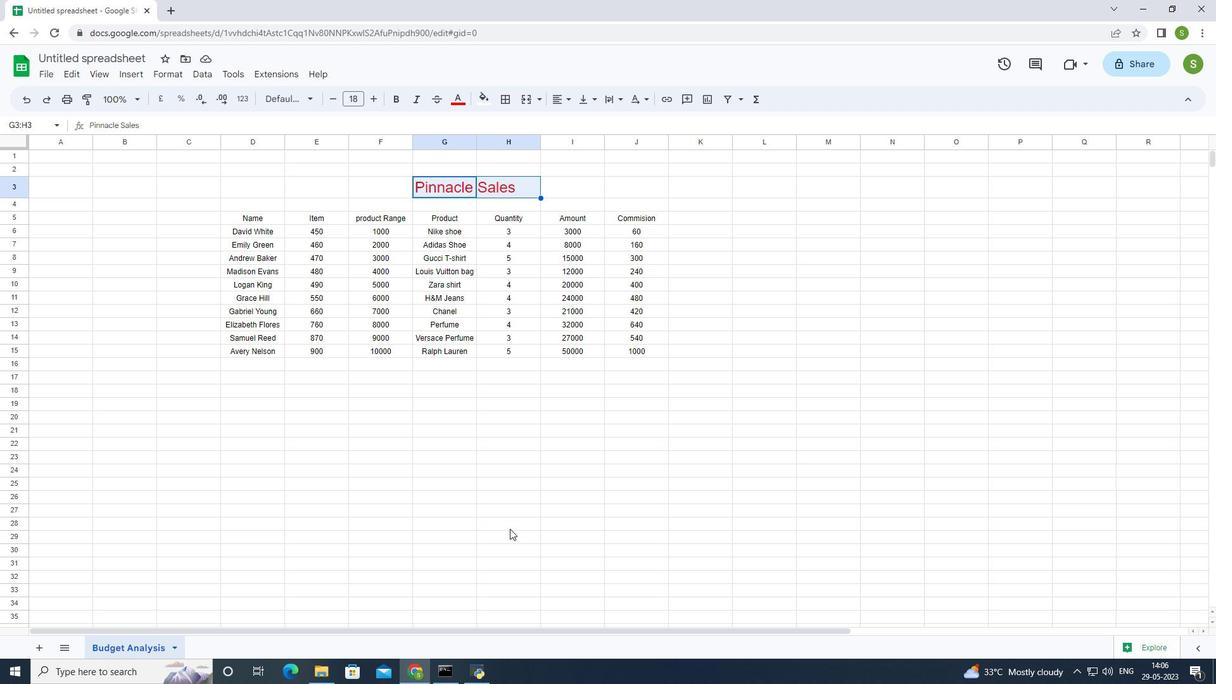 
Action: Mouse pressed left at (503, 510)
Screenshot: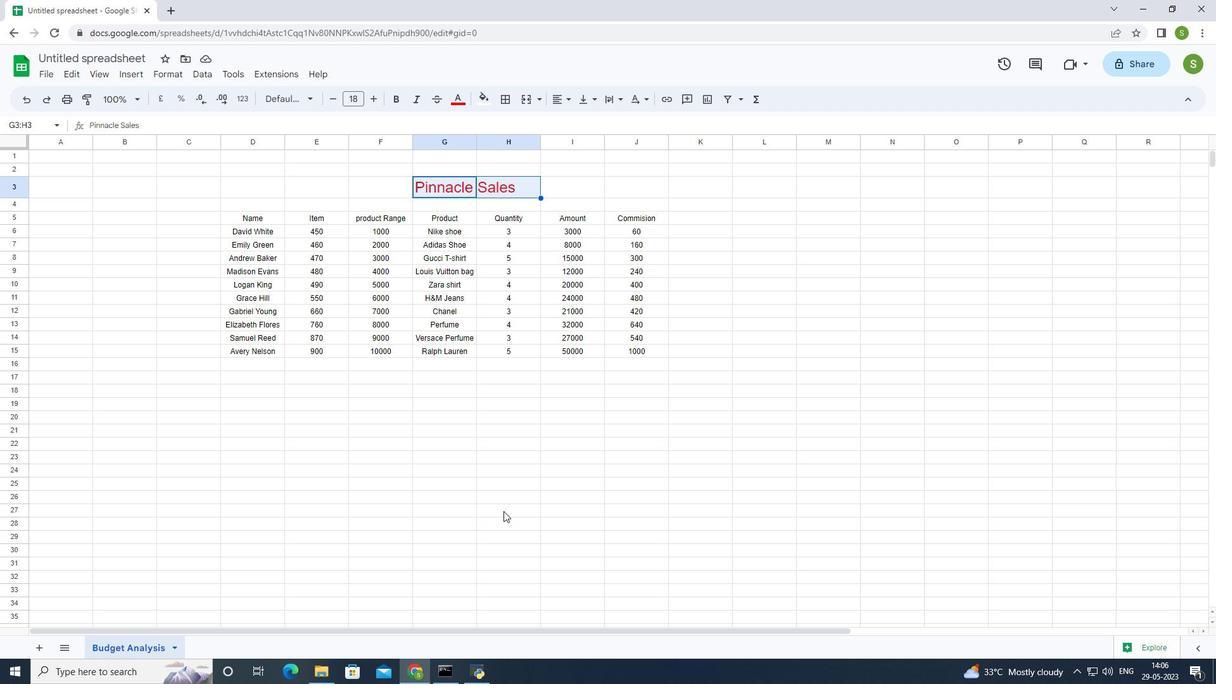 
Action: Mouse moved to (480, 489)
Screenshot: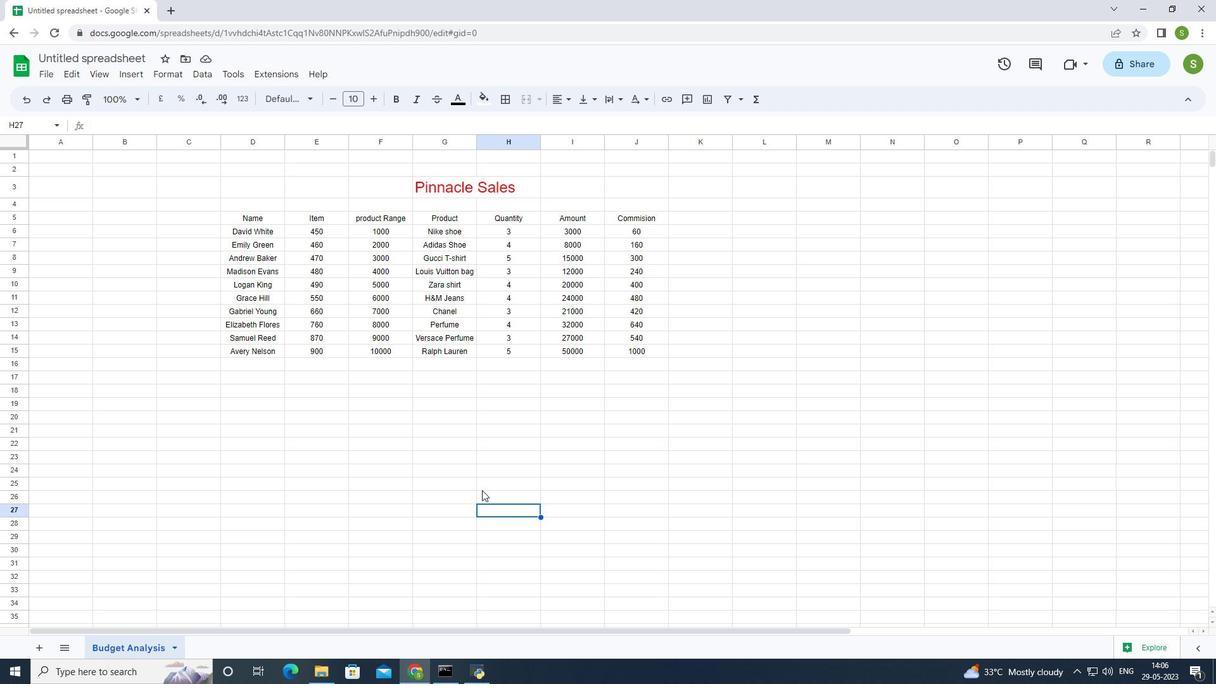 
